 Task: Find connections with filter location Zedelgem with filter topic #Growthhacking with filter profile language German with filter current company Daikin Airconditioning India Pvt. Ltd. with filter school Budge Budge Institute of Technology 276 with filter industry Retail Motor Vehicles with filter service category Public Relations with filter keywords title Barista
Action: Mouse moved to (641, 124)
Screenshot: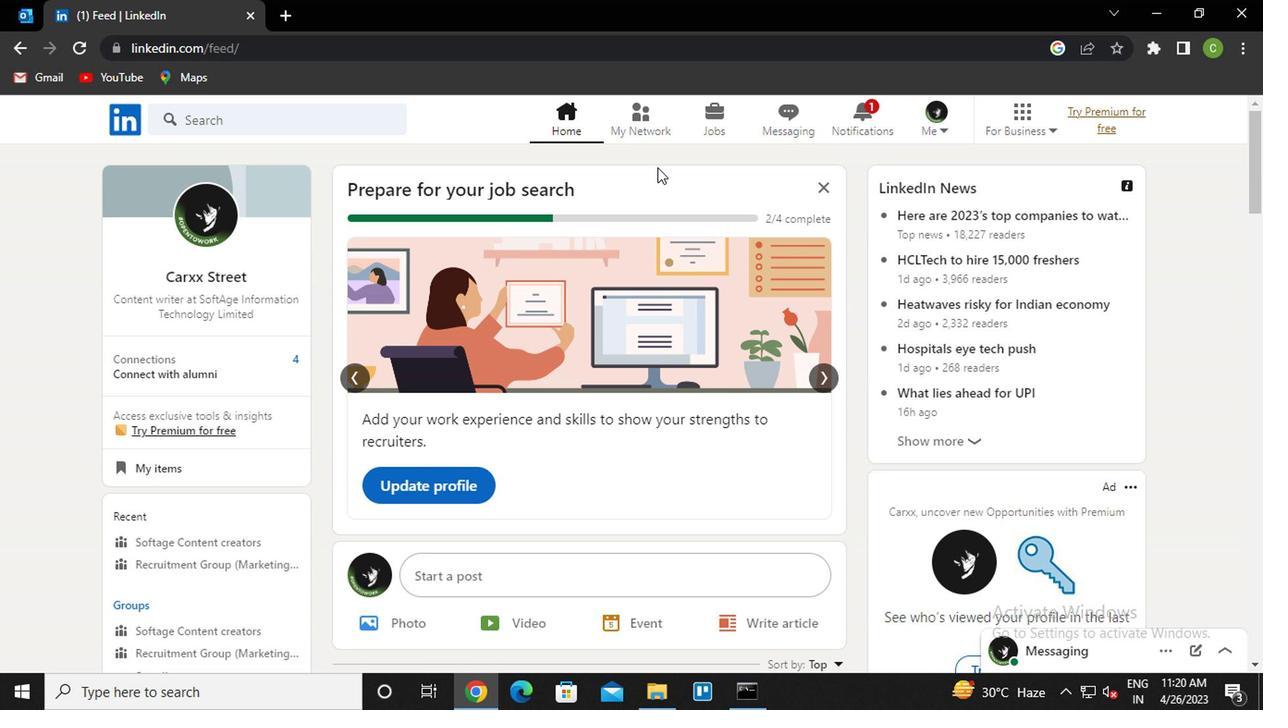 
Action: Mouse pressed left at (641, 124)
Screenshot: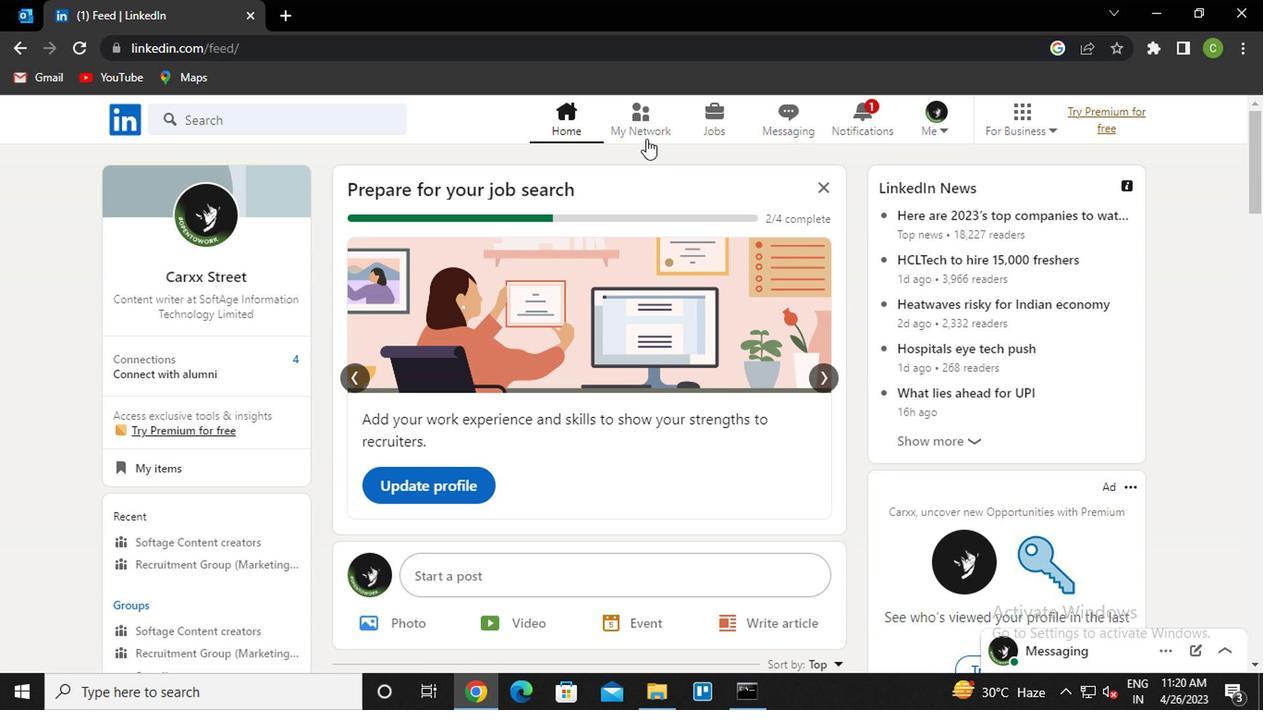 
Action: Mouse moved to (273, 228)
Screenshot: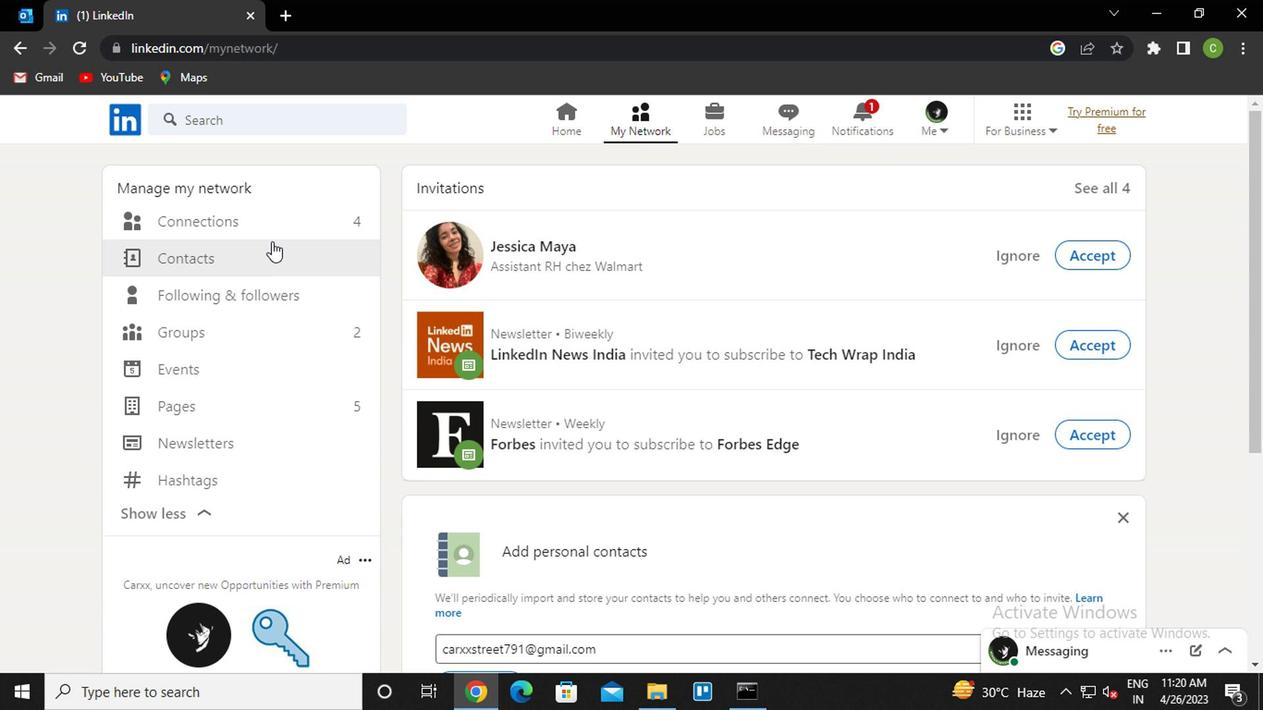 
Action: Mouse pressed left at (273, 228)
Screenshot: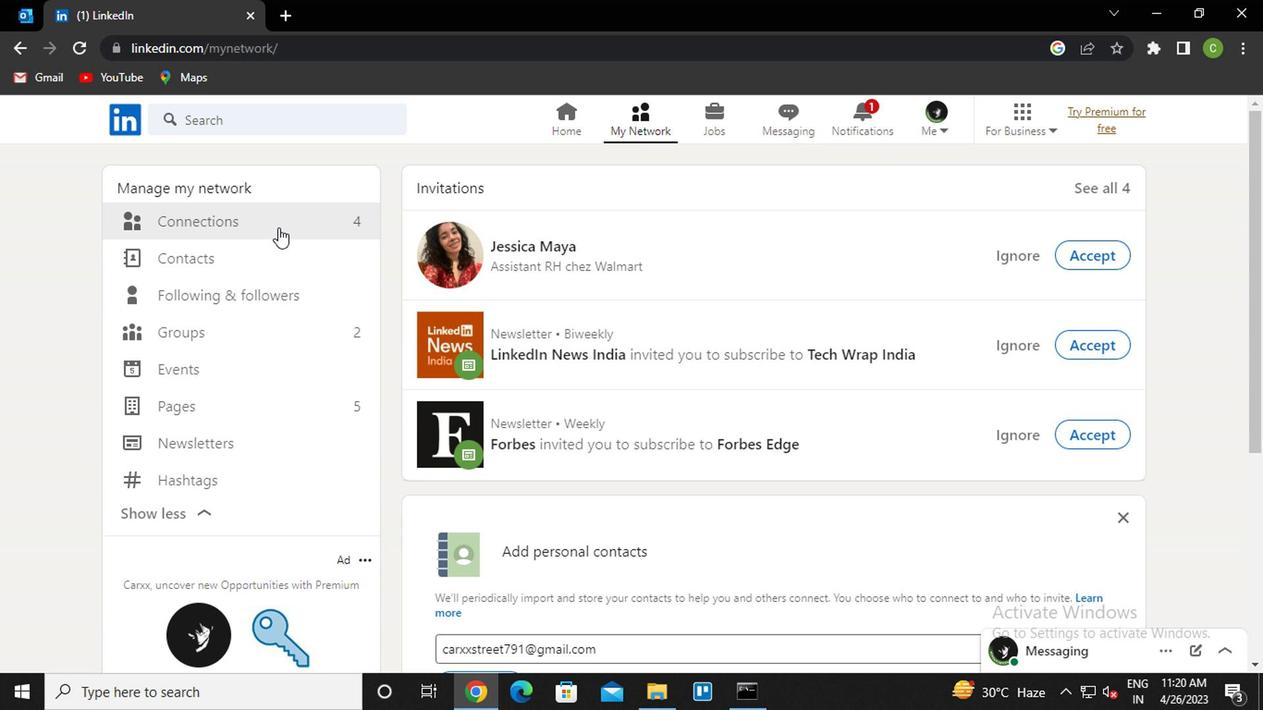 
Action: Mouse moved to (737, 223)
Screenshot: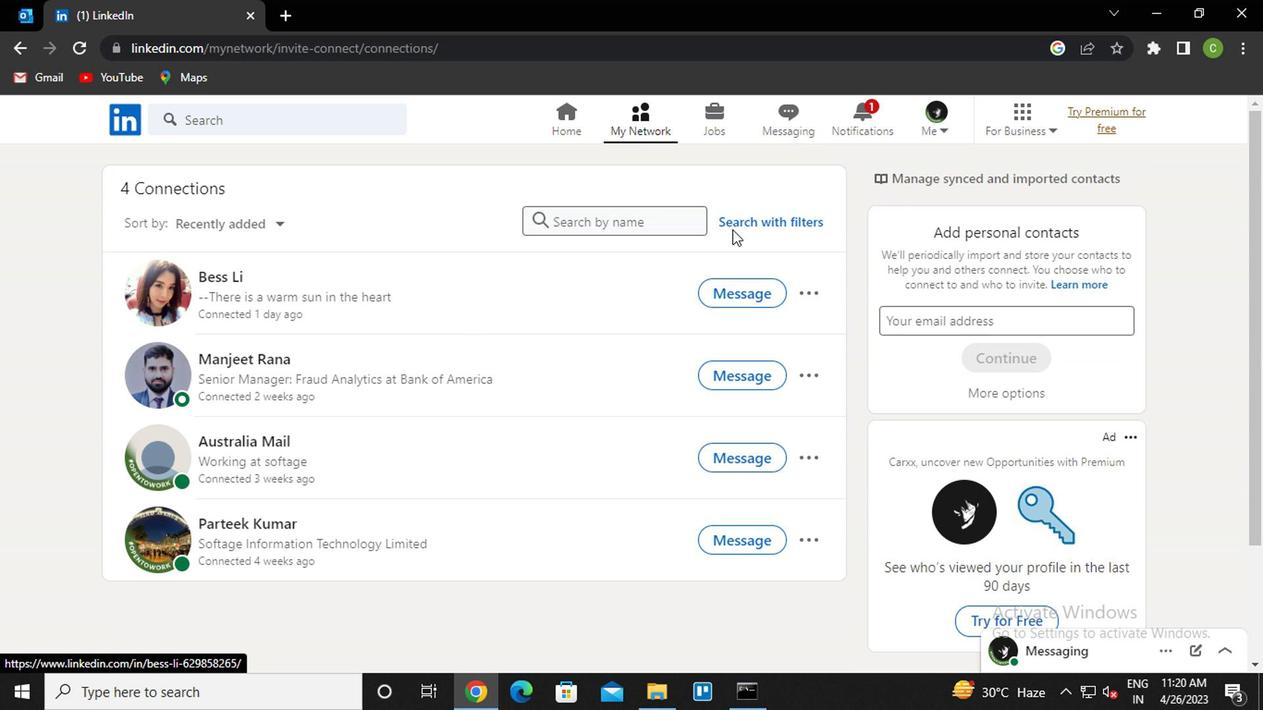 
Action: Mouse pressed left at (737, 223)
Screenshot: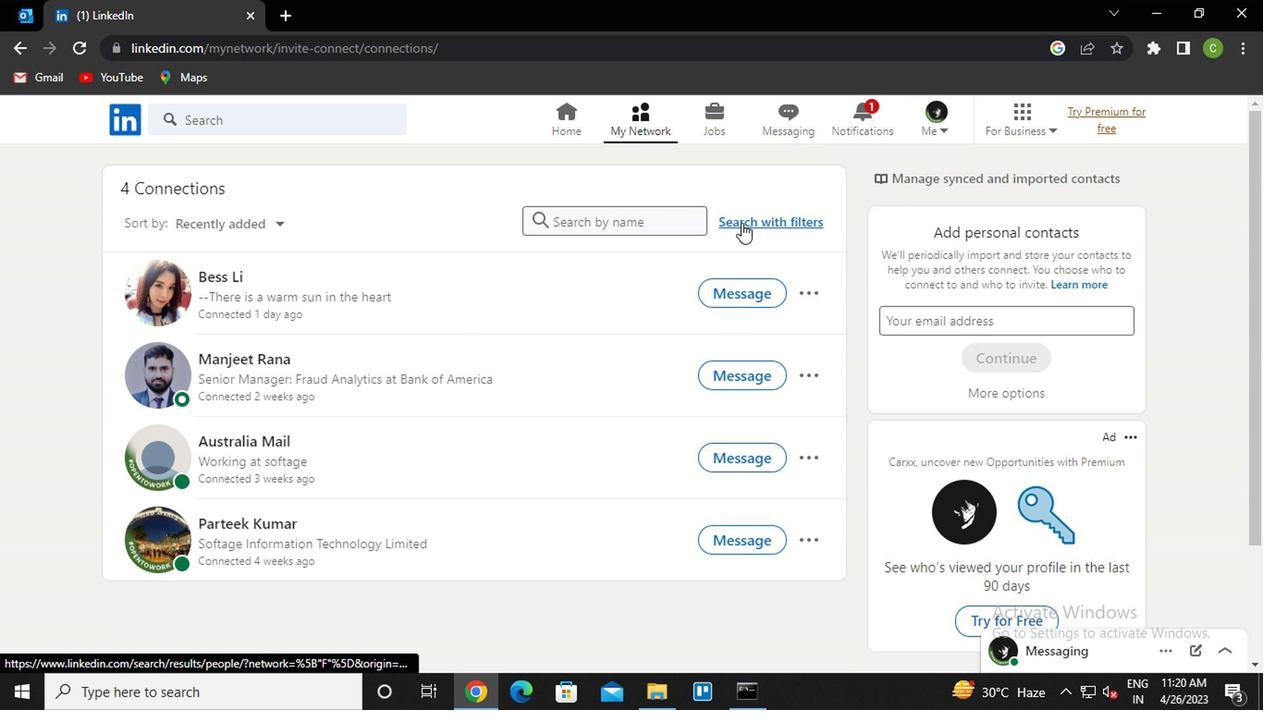 
Action: Mouse moved to (622, 177)
Screenshot: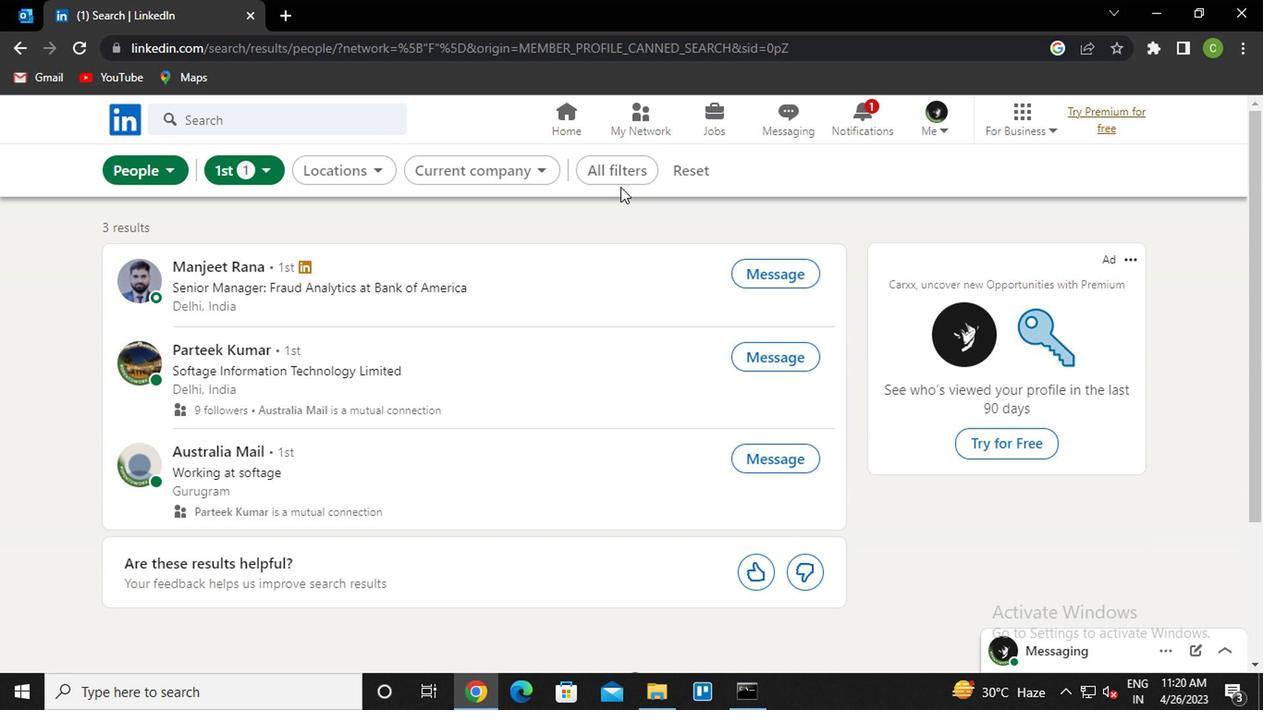 
Action: Mouse pressed left at (622, 177)
Screenshot: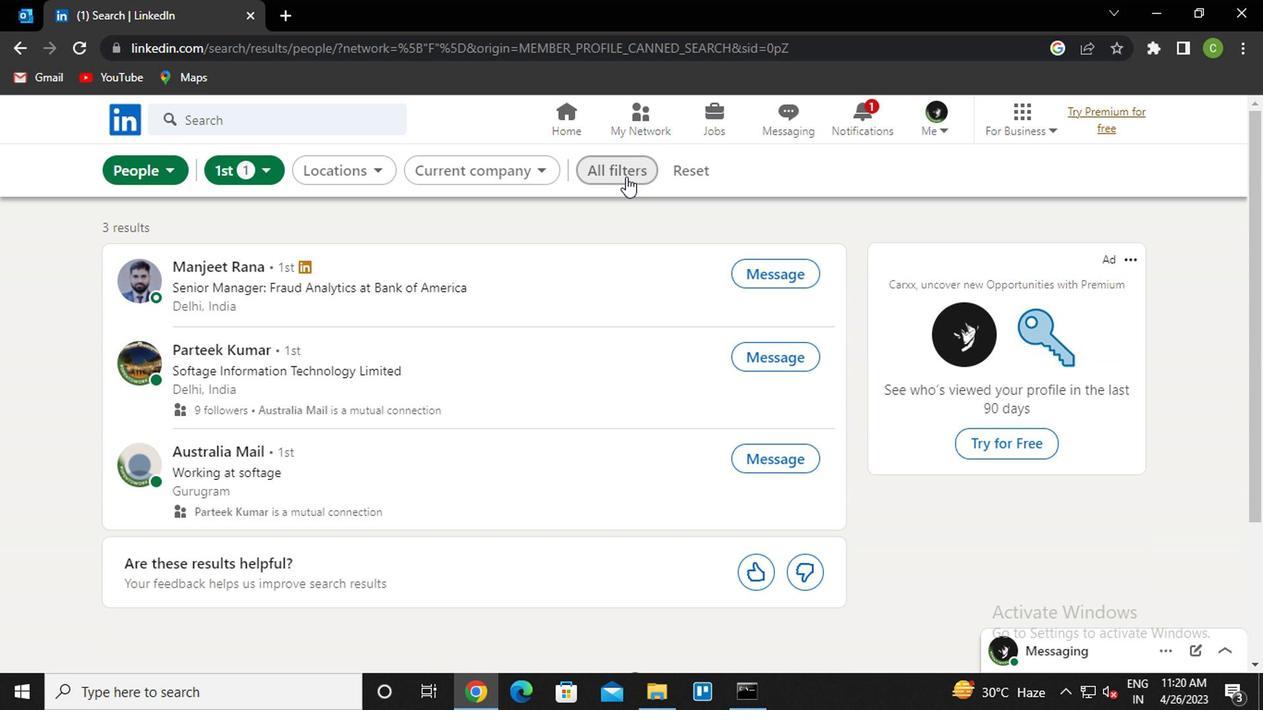 
Action: Mouse moved to (1094, 468)
Screenshot: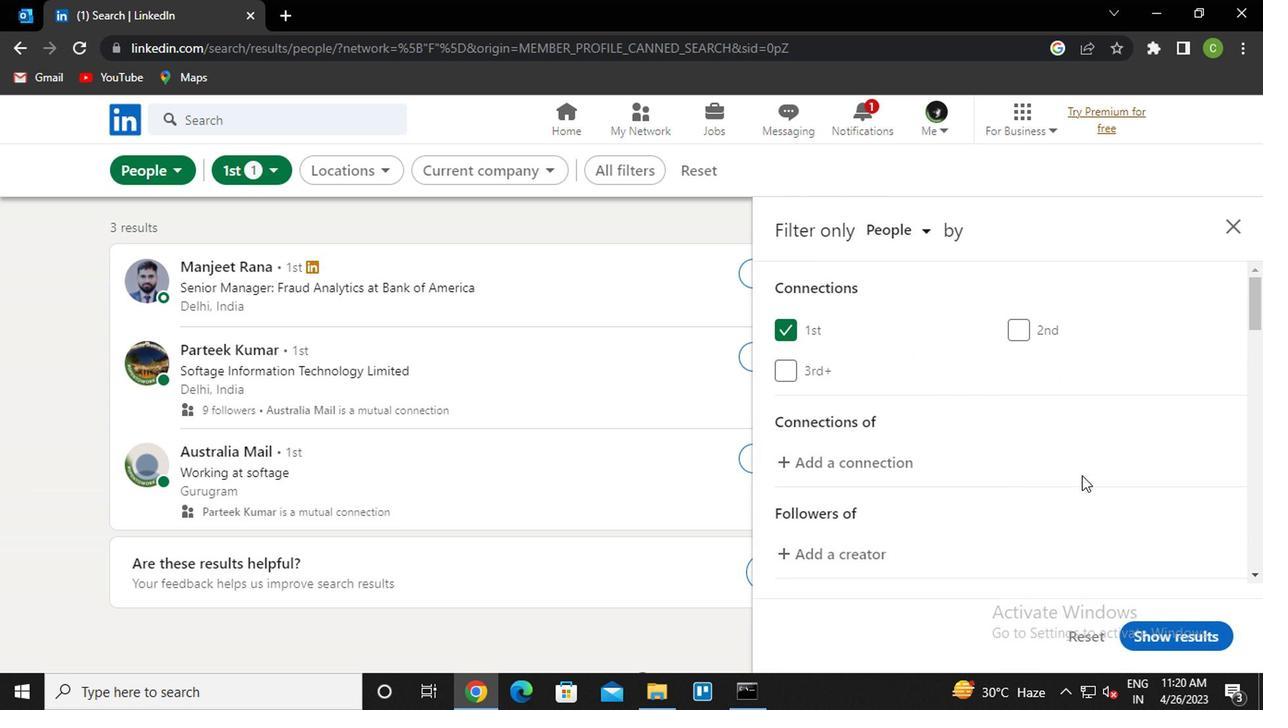 
Action: Mouse scrolled (1094, 468) with delta (0, 0)
Screenshot: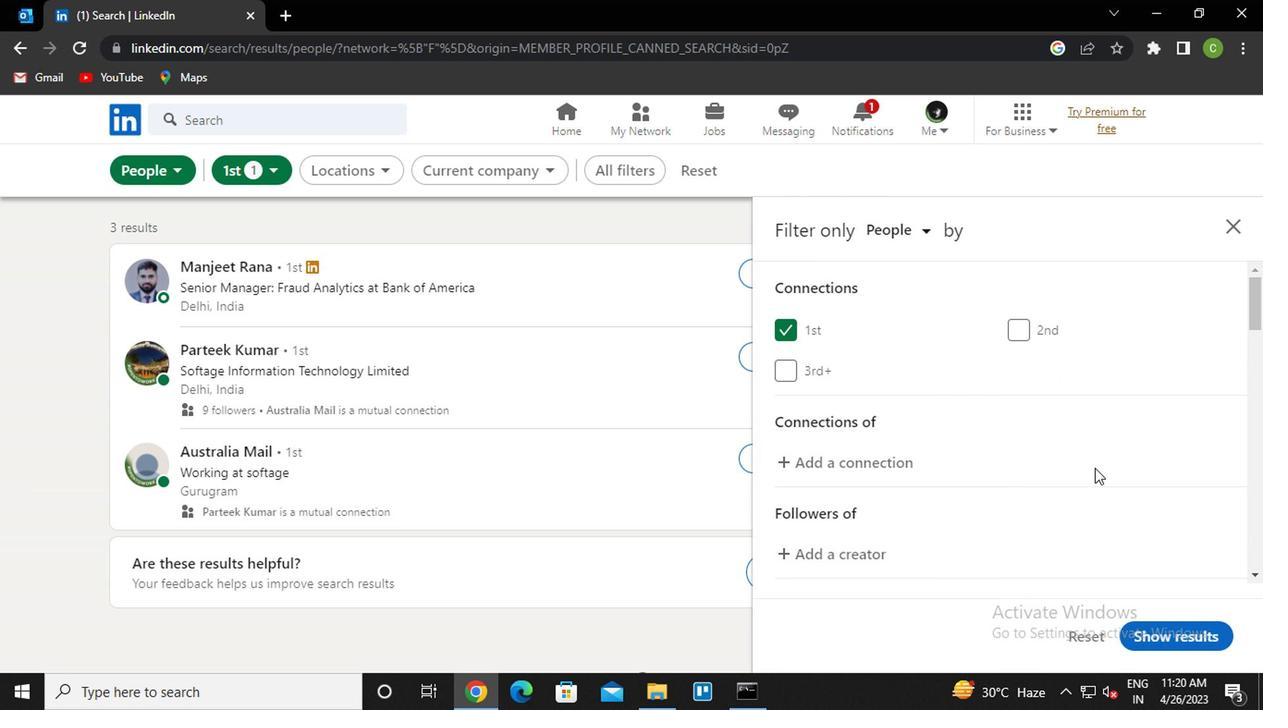 
Action: Mouse scrolled (1094, 468) with delta (0, 0)
Screenshot: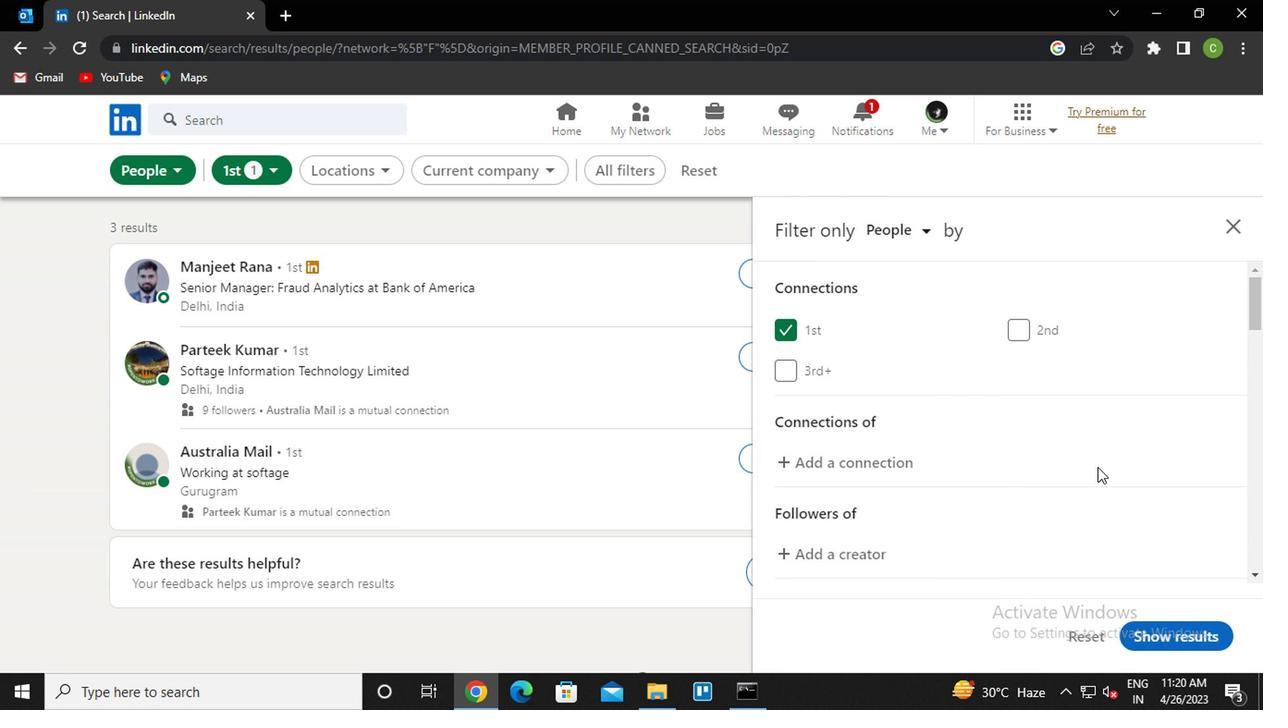 
Action: Mouse scrolled (1094, 468) with delta (0, 0)
Screenshot: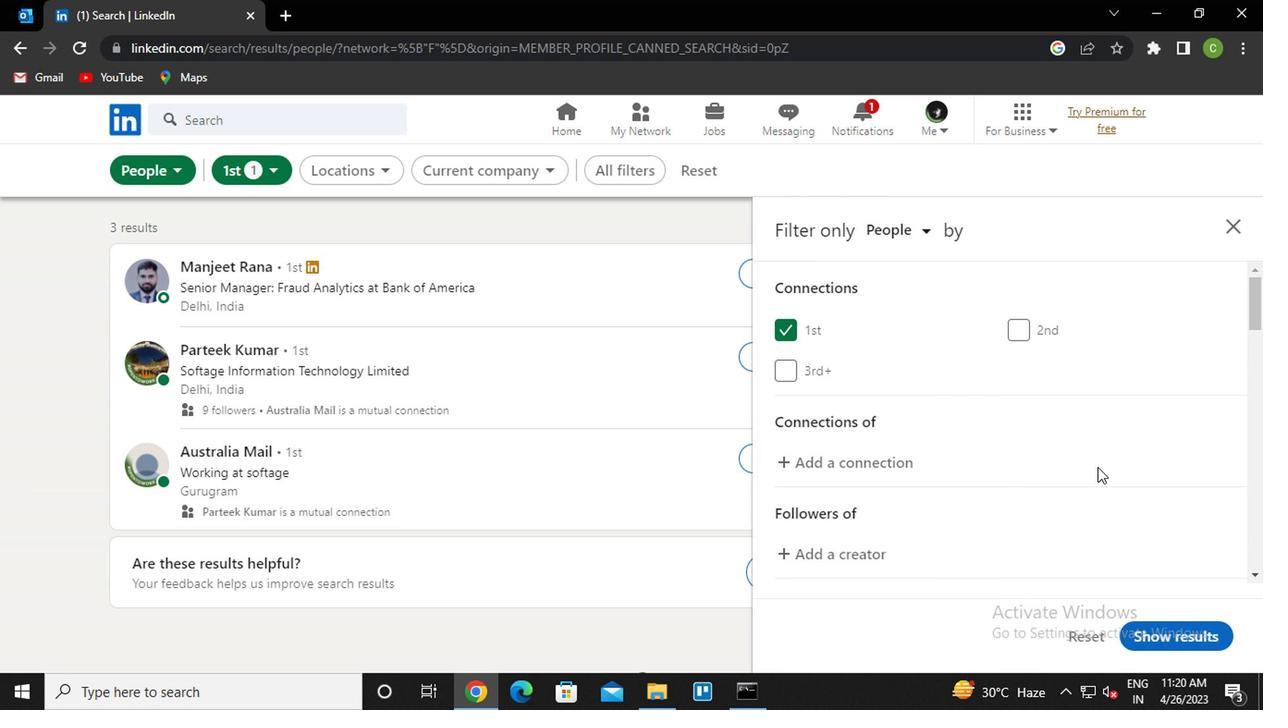 
Action: Mouse moved to (1067, 454)
Screenshot: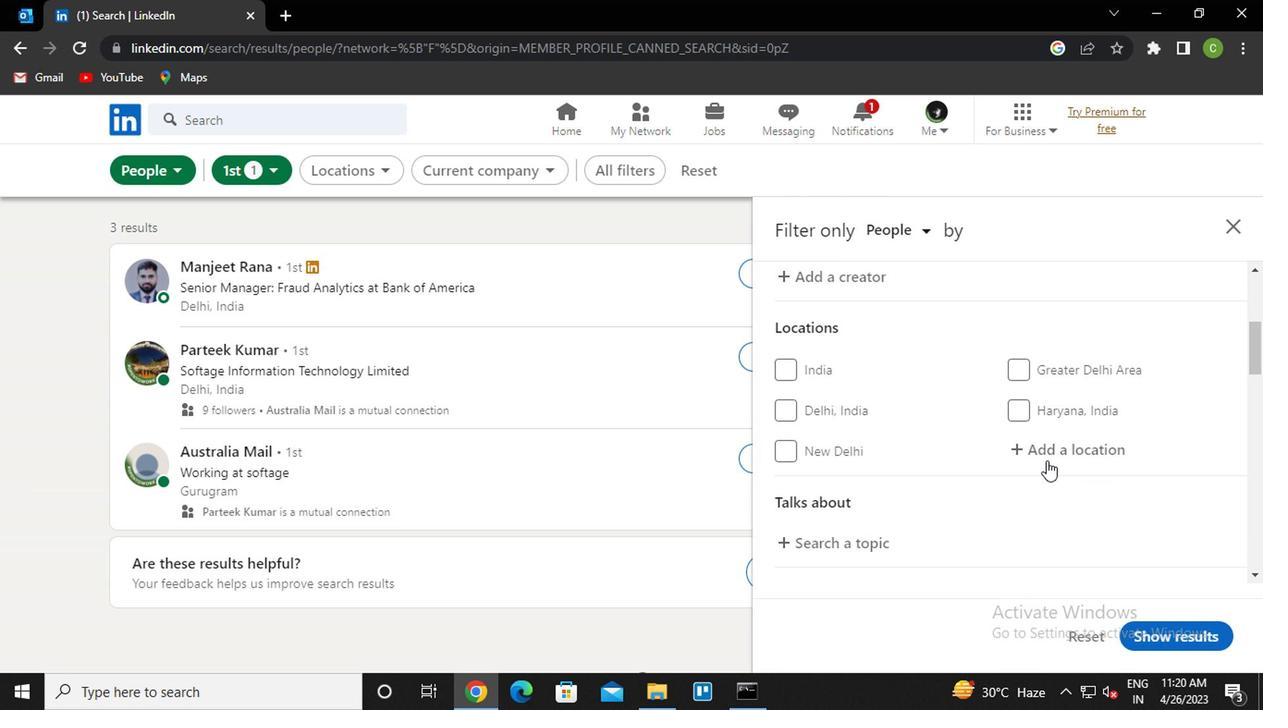 
Action: Mouse pressed left at (1067, 454)
Screenshot: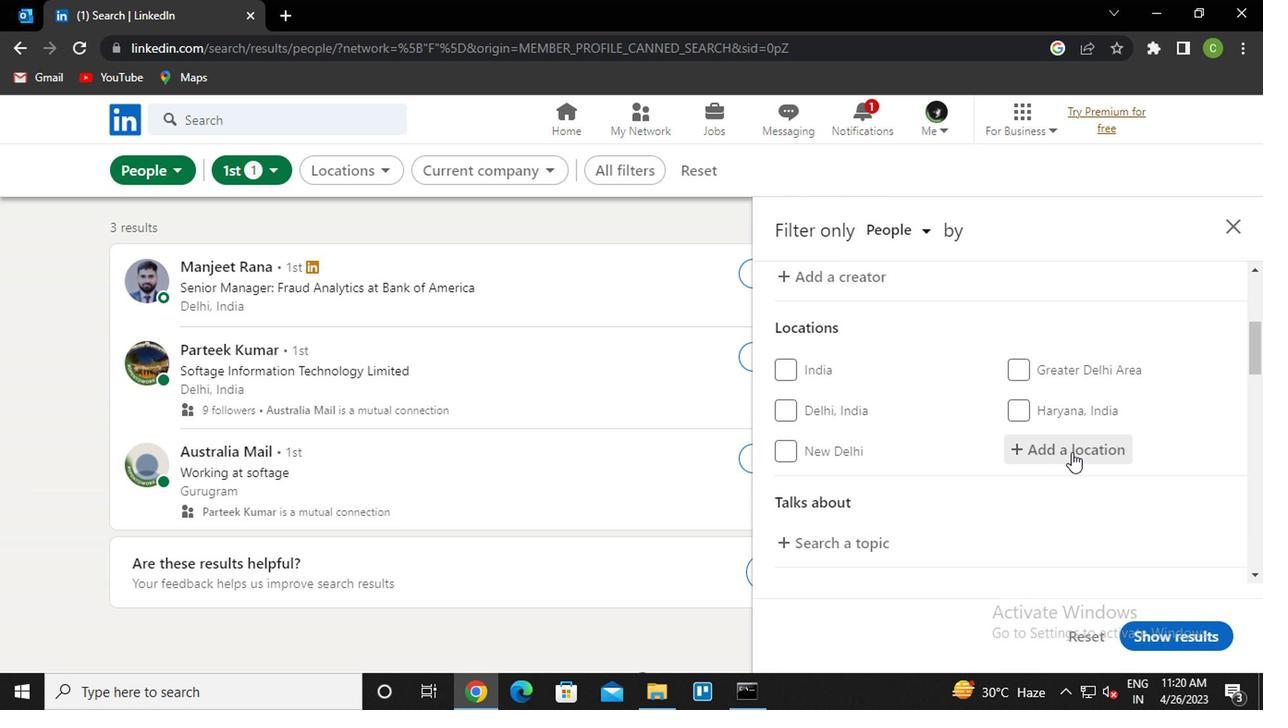
Action: Key pressed <Key.caps_lock><Key.caps_lock>z<Key.caps_lock>edel<Key.down><Key.enter>
Screenshot: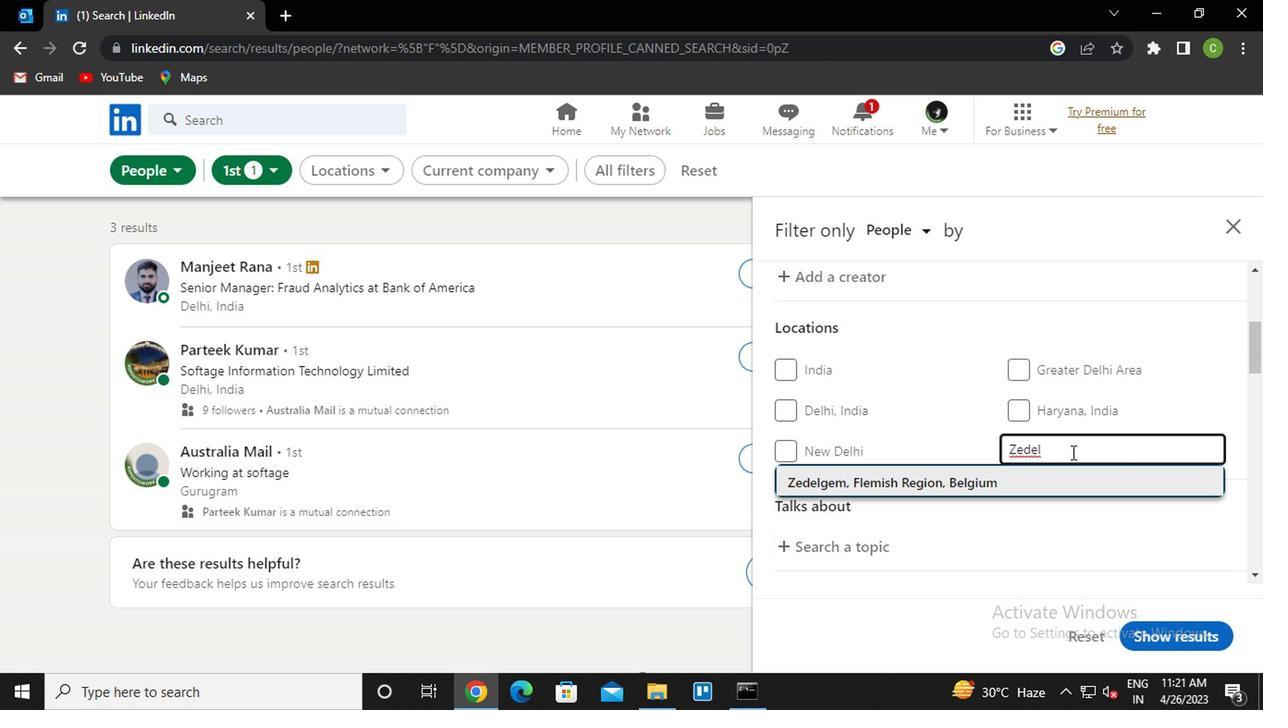 
Action: Mouse scrolled (1067, 453) with delta (0, 0)
Screenshot: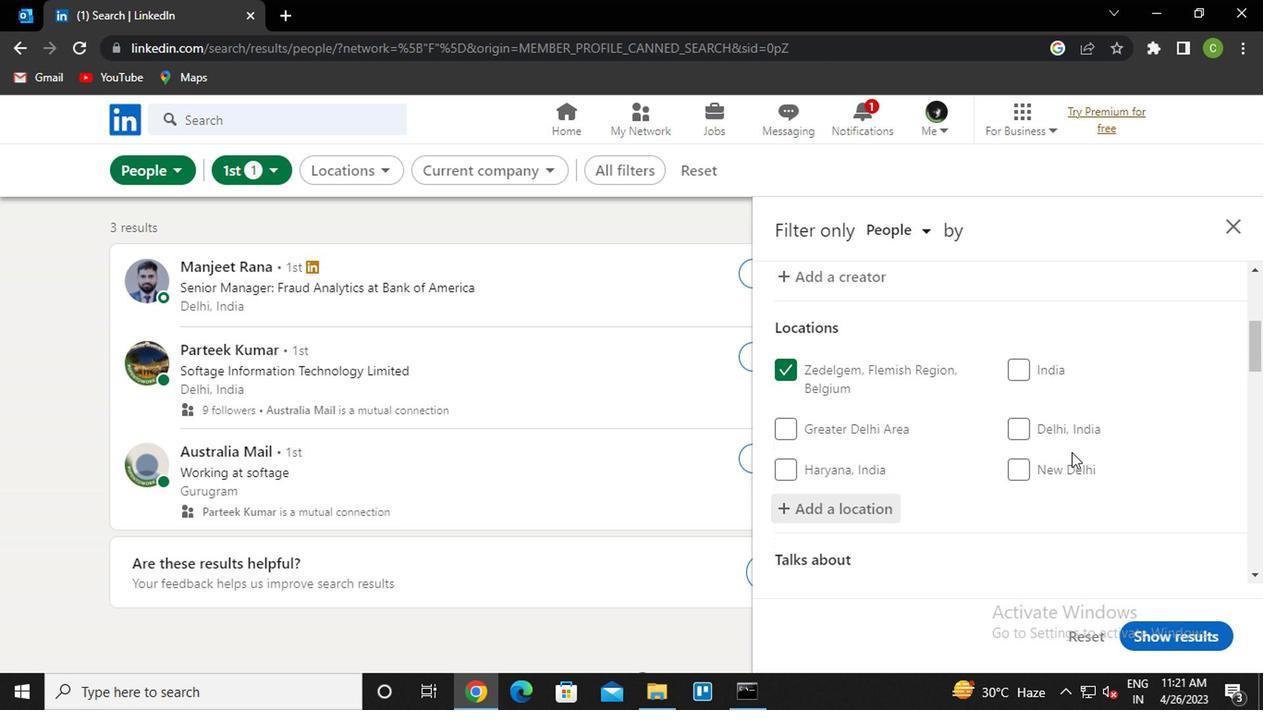 
Action: Mouse moved to (853, 500)
Screenshot: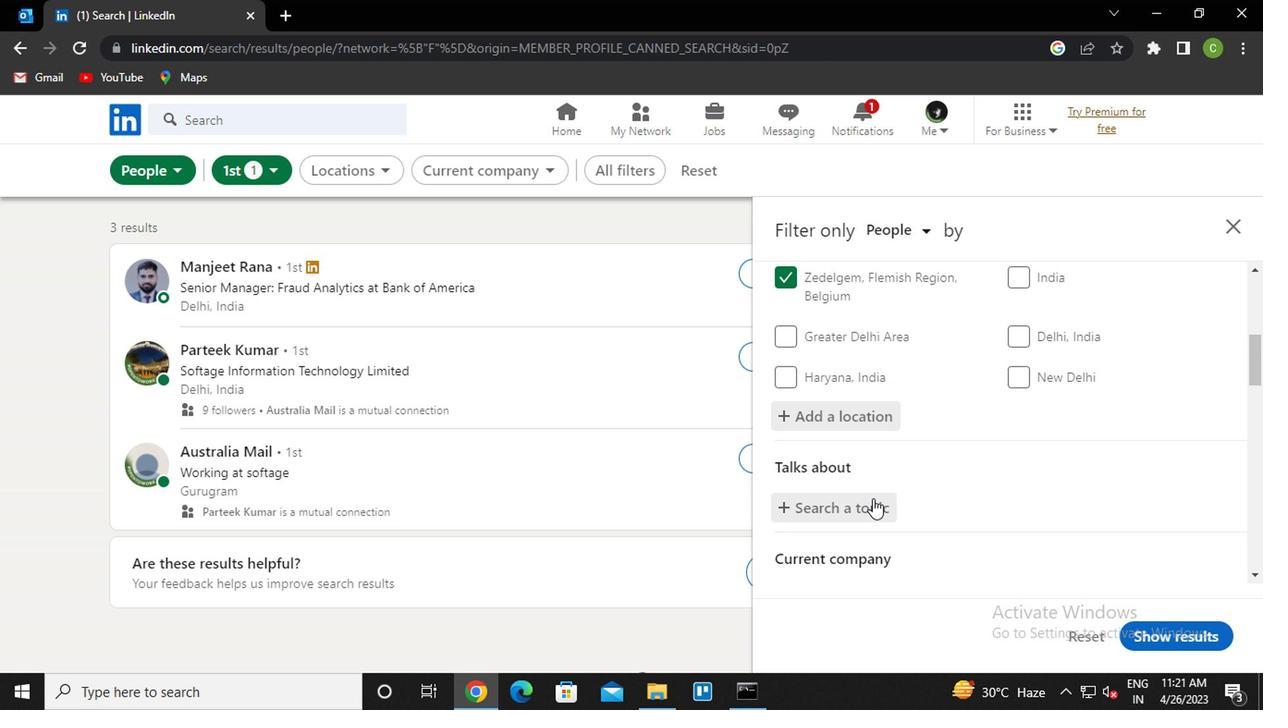 
Action: Mouse pressed left at (853, 500)
Screenshot: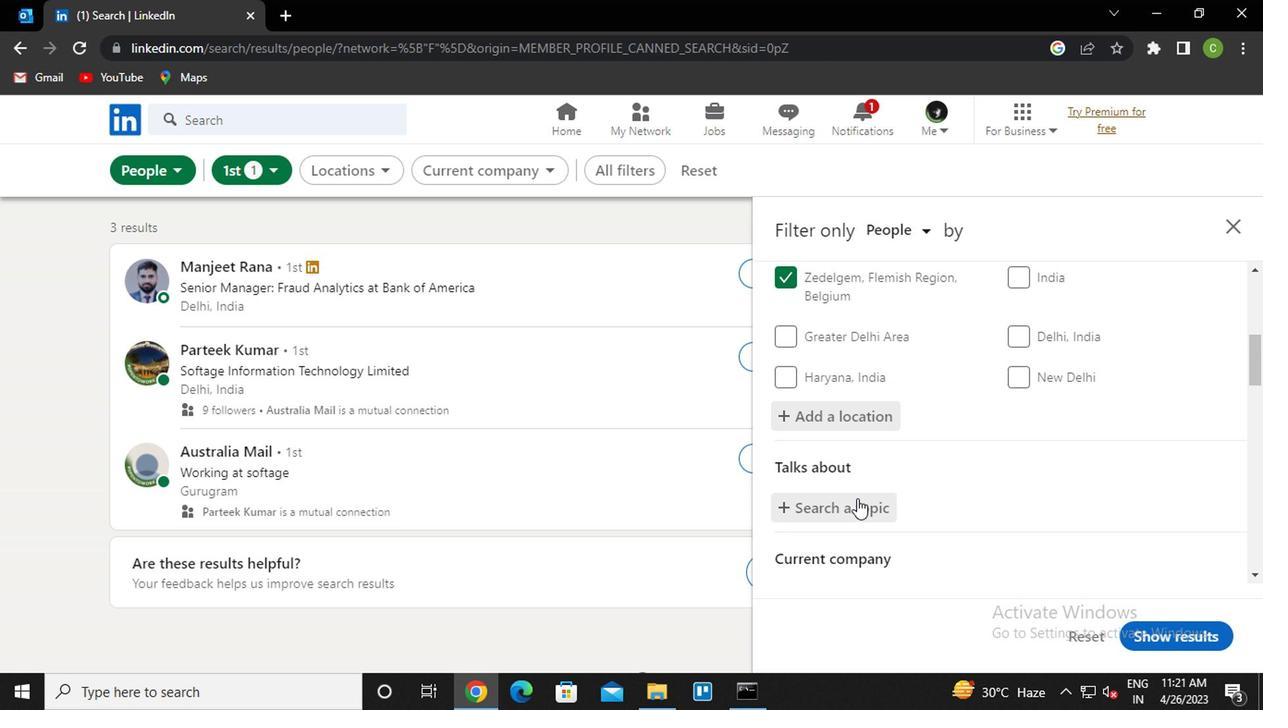 
Action: Key pressed <Key.caps_lock>g<Key.caps_lock>rowthhack<Key.down><Key.enter>
Screenshot: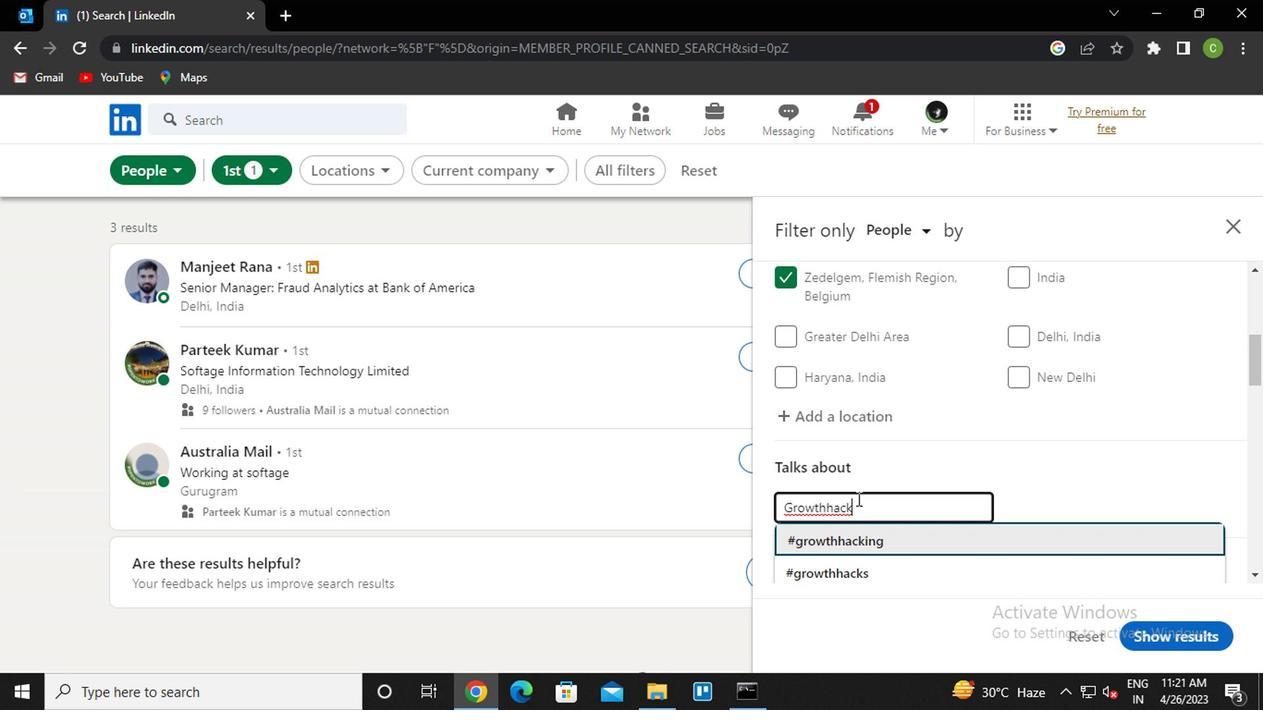 
Action: Mouse moved to (875, 442)
Screenshot: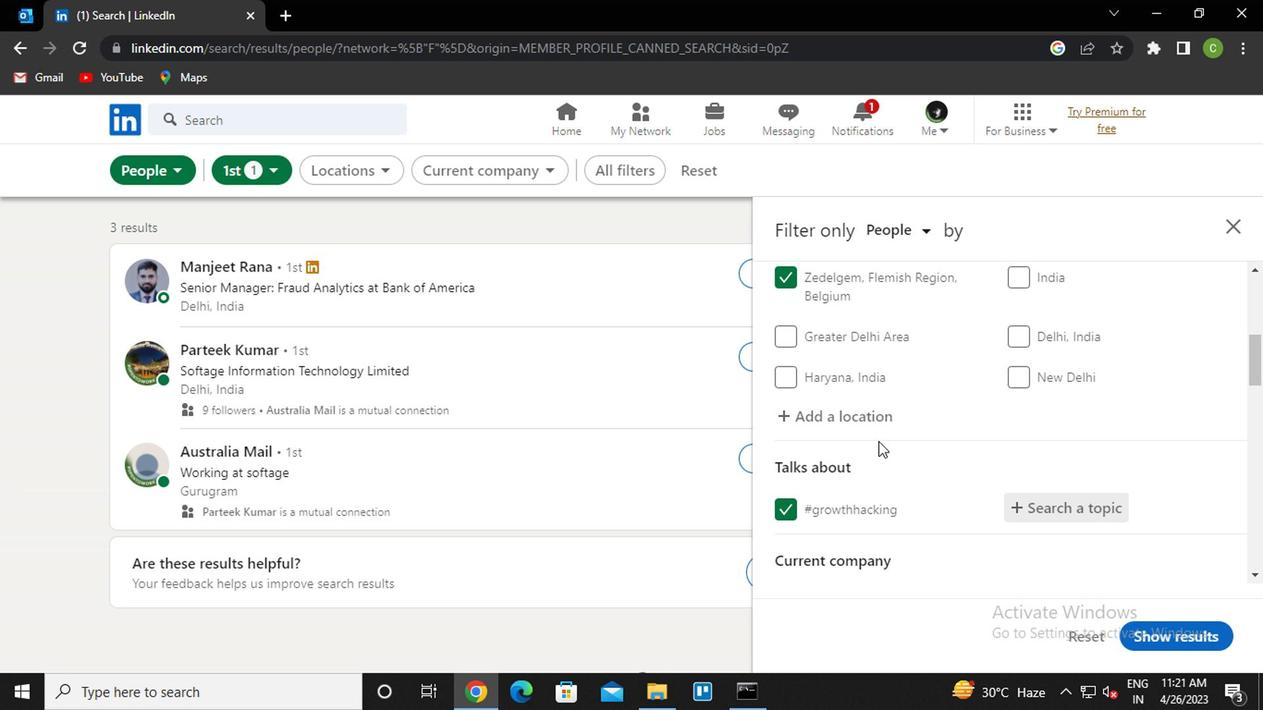 
Action: Mouse scrolled (875, 441) with delta (0, -1)
Screenshot: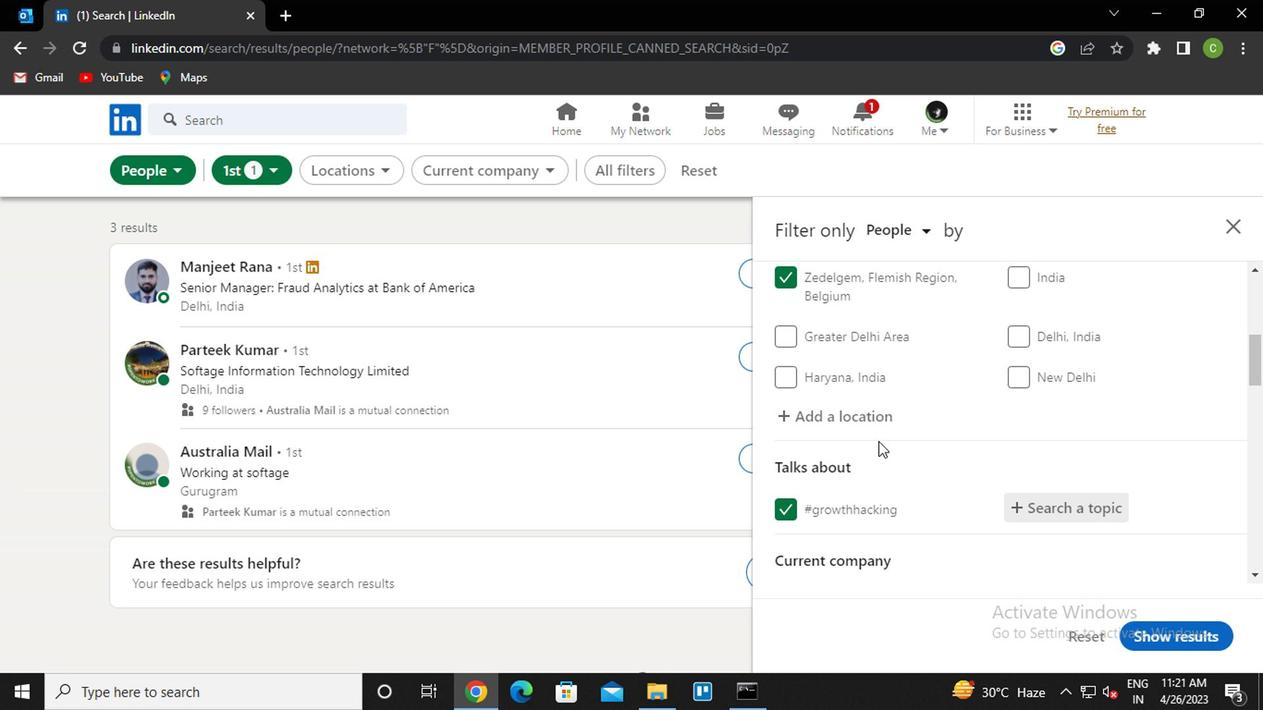 
Action: Mouse moved to (876, 442)
Screenshot: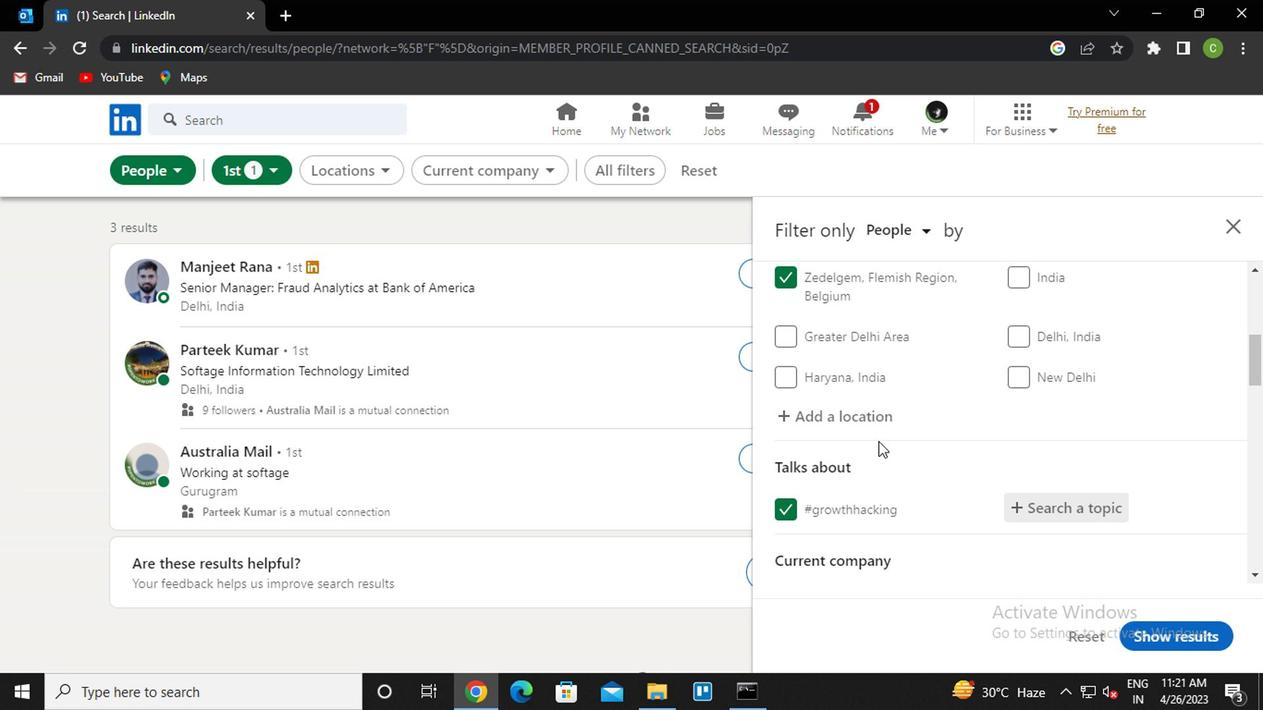 
Action: Mouse scrolled (876, 441) with delta (0, -1)
Screenshot: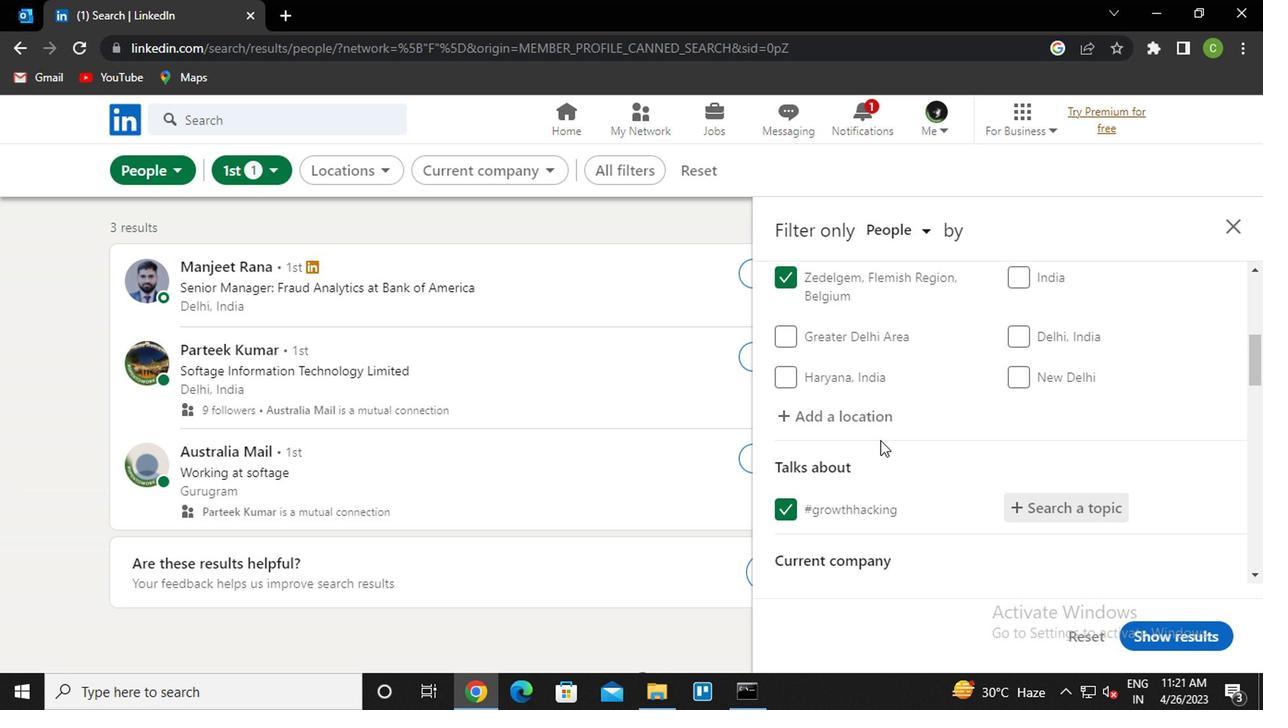
Action: Mouse moved to (1059, 420)
Screenshot: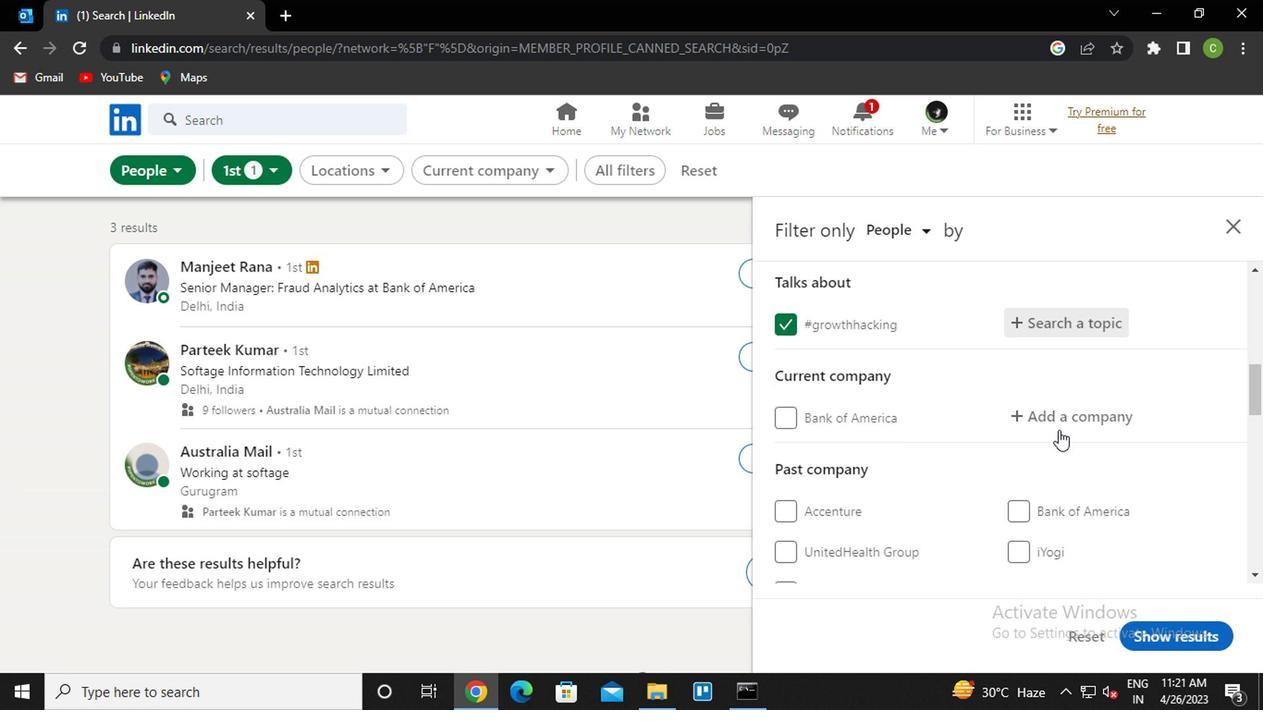 
Action: Mouse pressed left at (1059, 420)
Screenshot: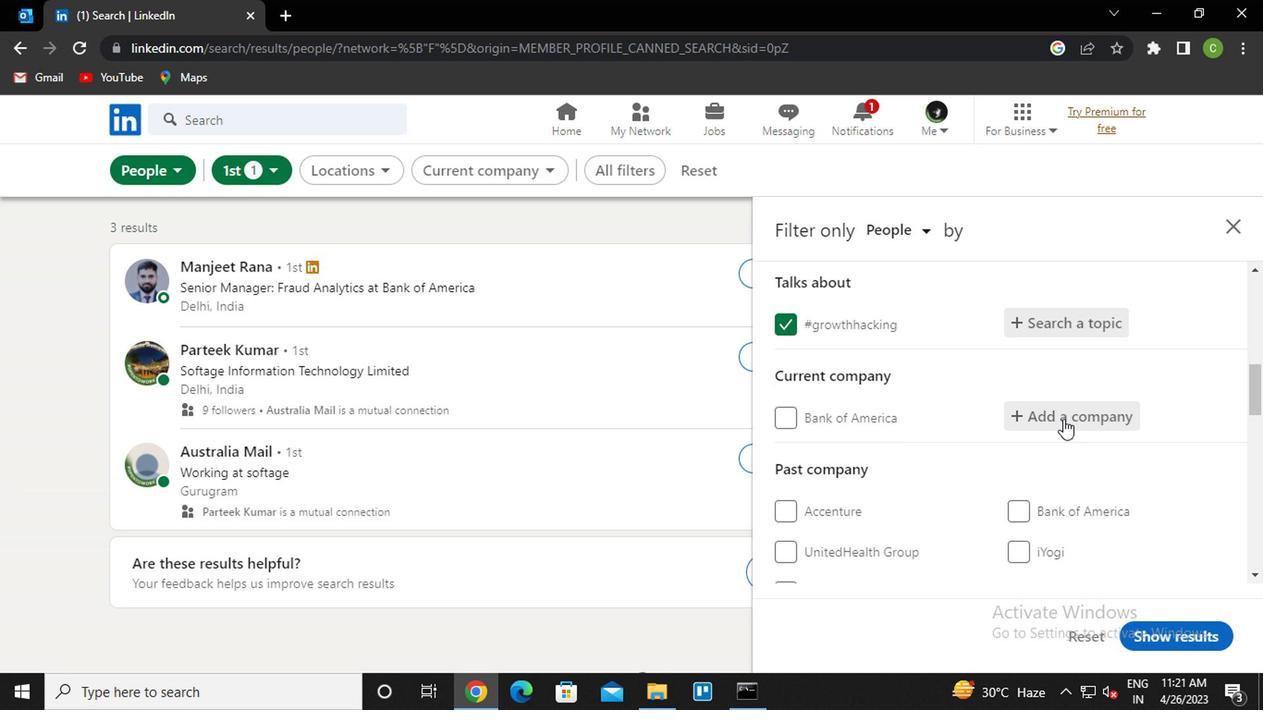 
Action: Mouse moved to (1034, 465)
Screenshot: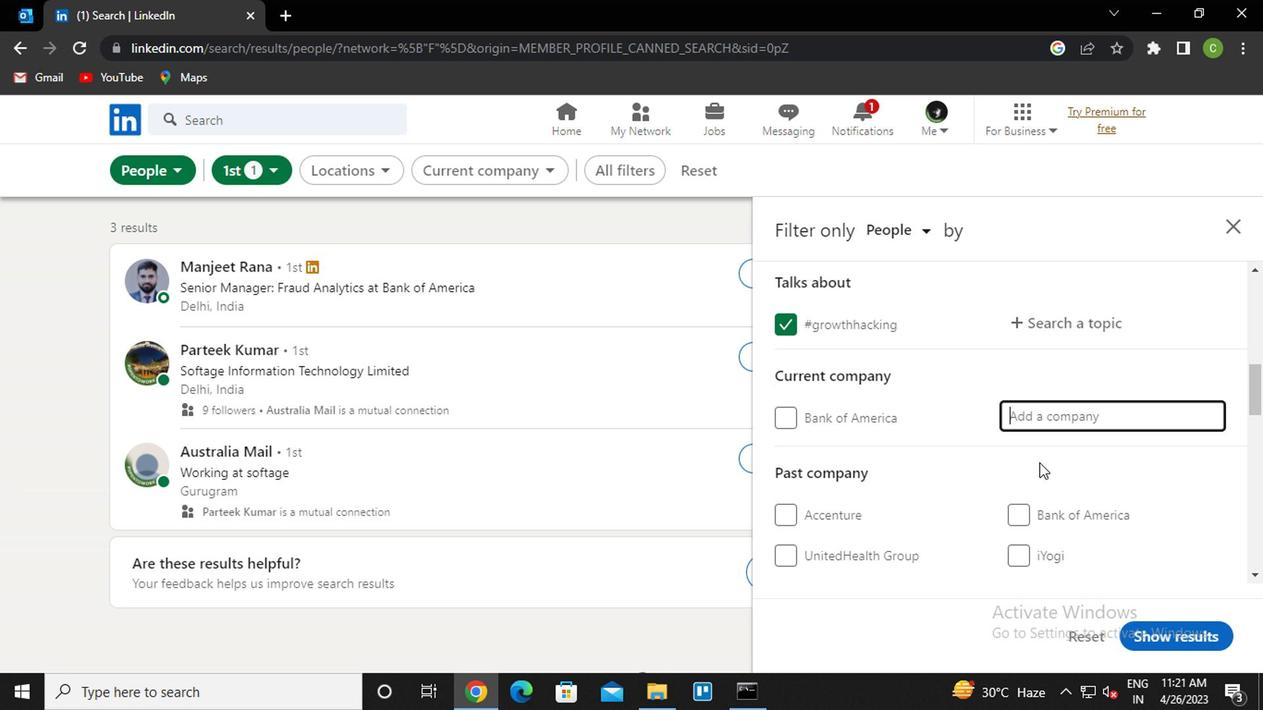 
Action: Key pressed <Key.caps_lock>d<Key.caps_lock>aikin<Key.down><Key.down><Key.down><Key.enter>
Screenshot: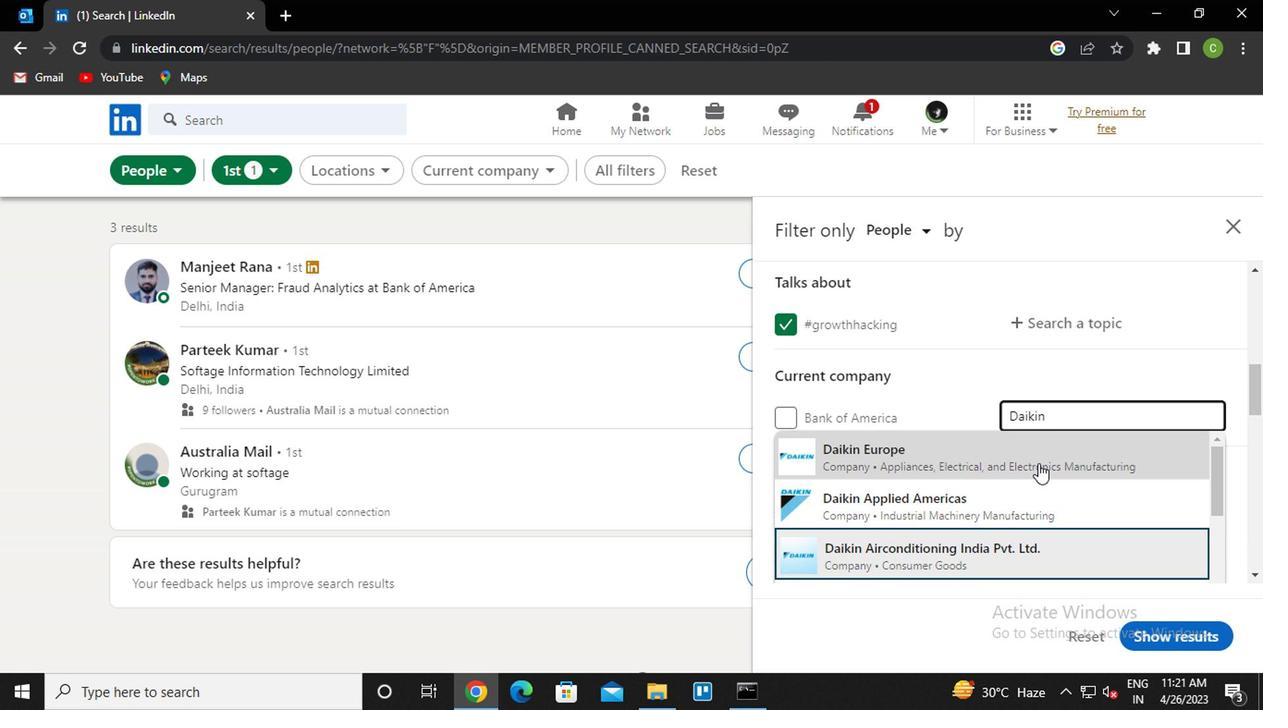 
Action: Mouse moved to (1026, 470)
Screenshot: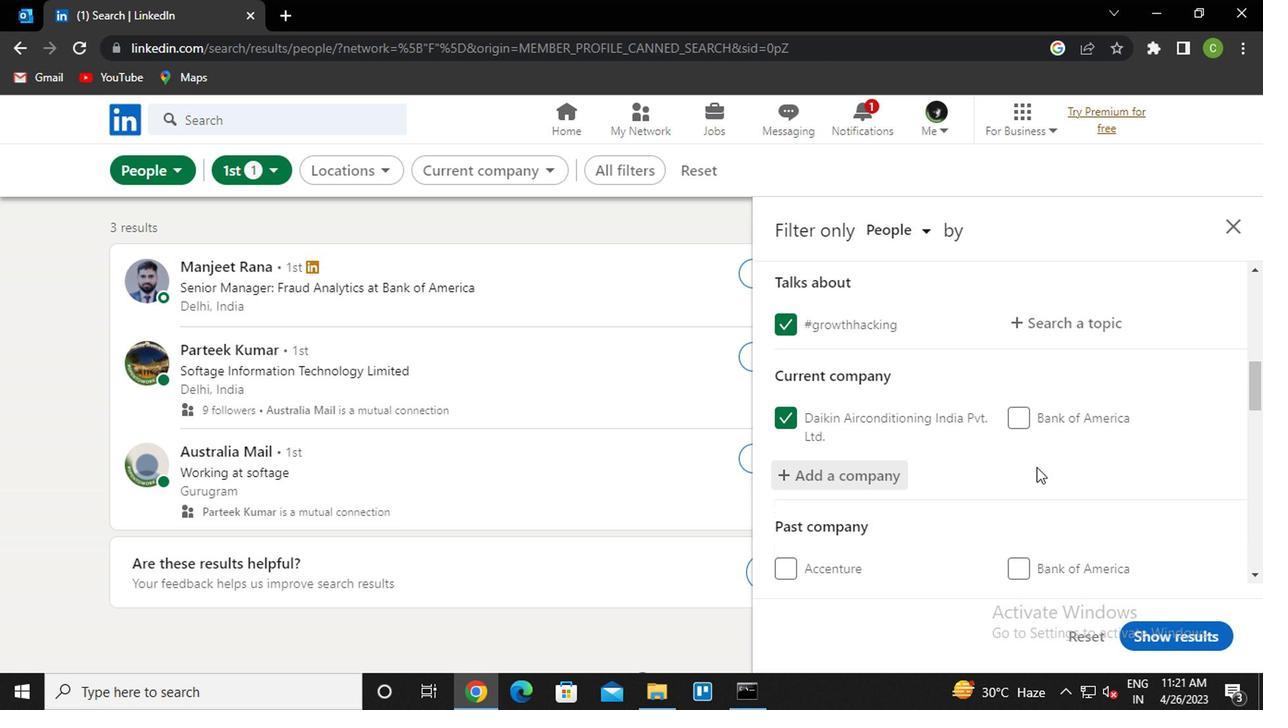 
Action: Mouse scrolled (1026, 470) with delta (0, 0)
Screenshot: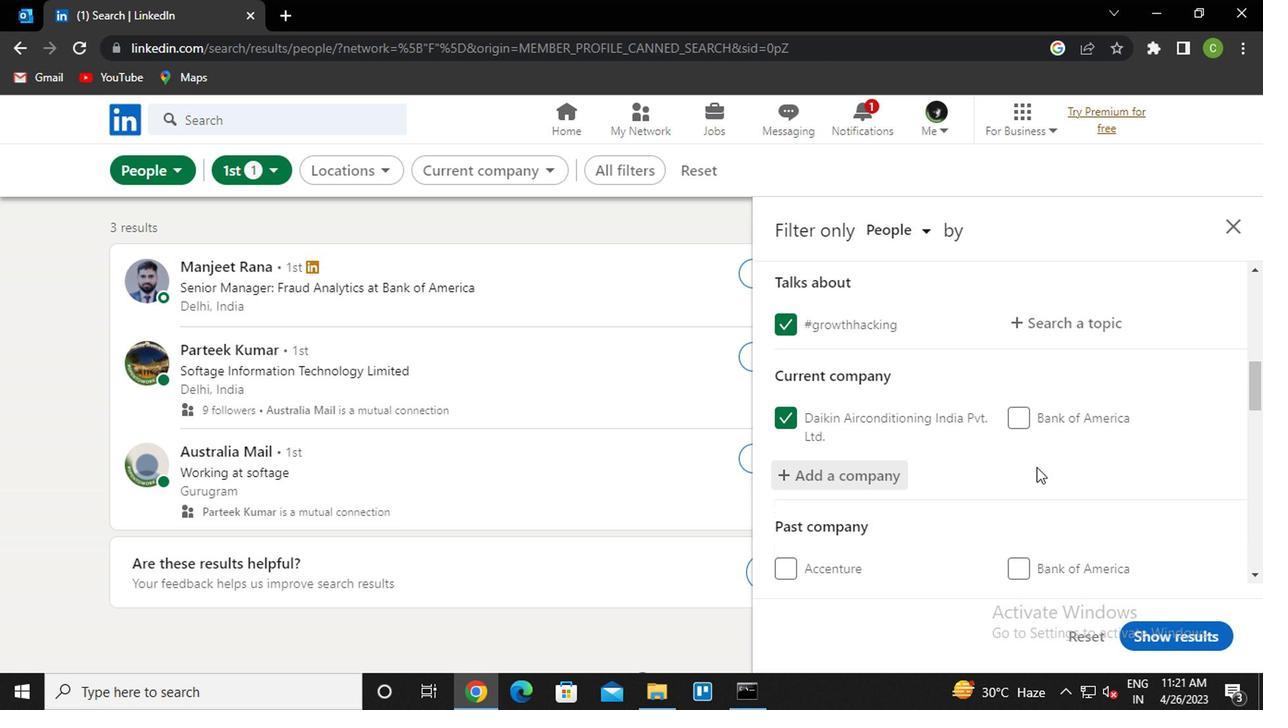 
Action: Mouse moved to (1022, 473)
Screenshot: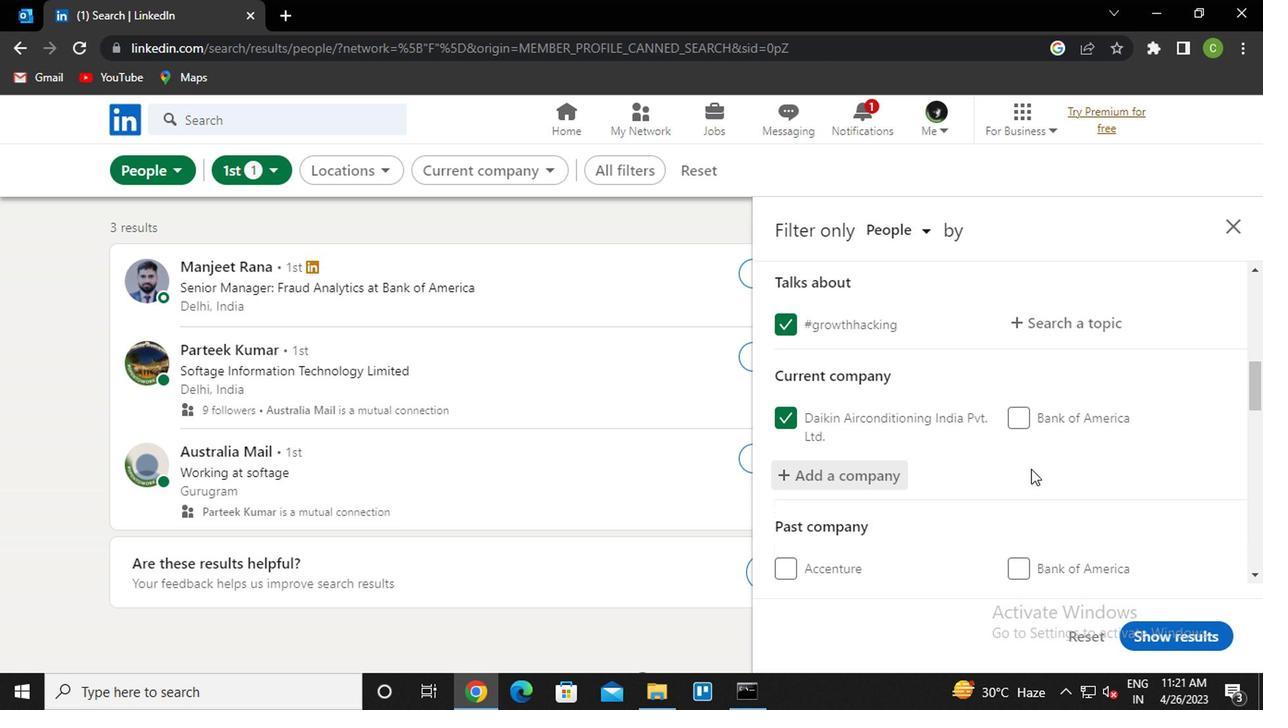 
Action: Mouse scrolled (1022, 472) with delta (0, -1)
Screenshot: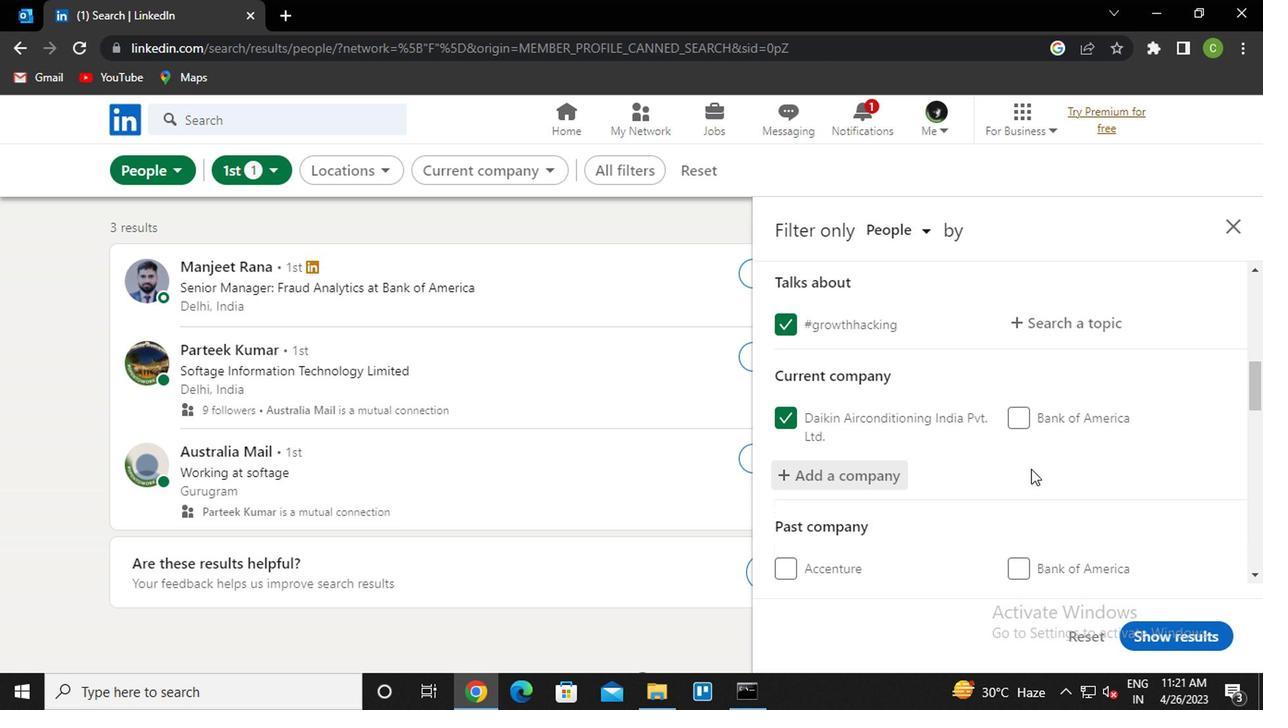 
Action: Mouse moved to (992, 485)
Screenshot: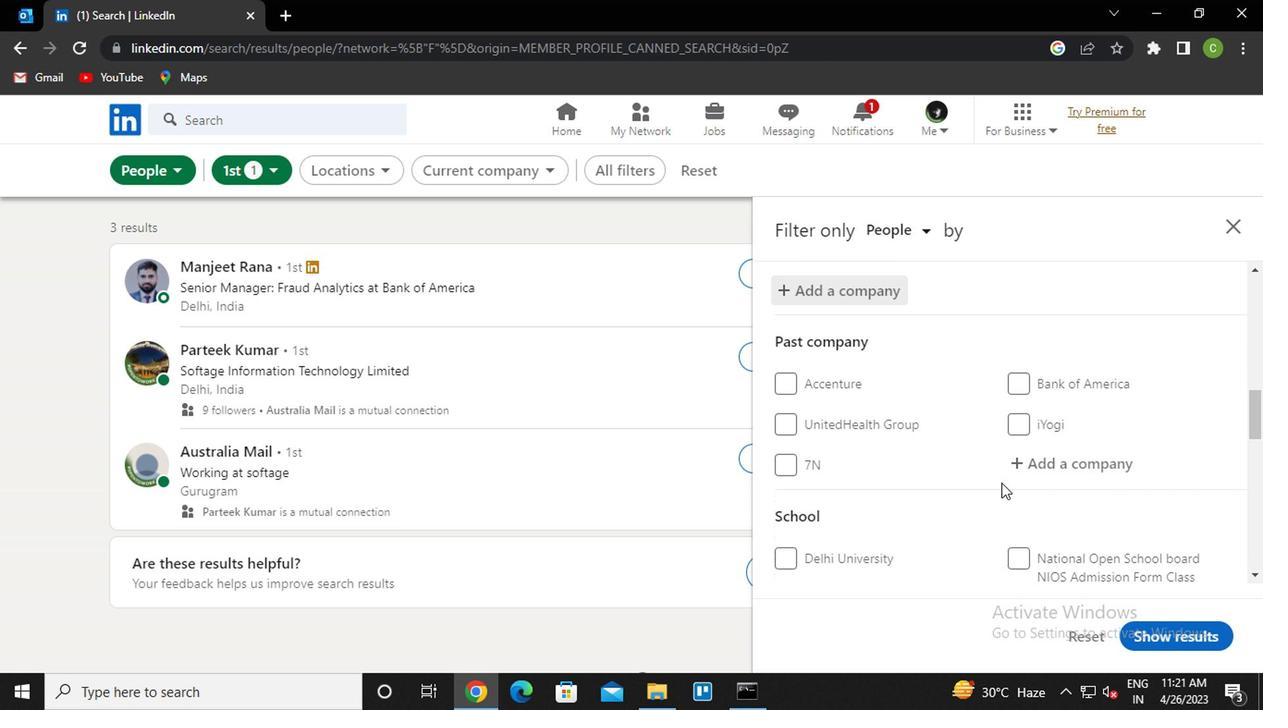 
Action: Mouse scrolled (992, 484) with delta (0, -1)
Screenshot: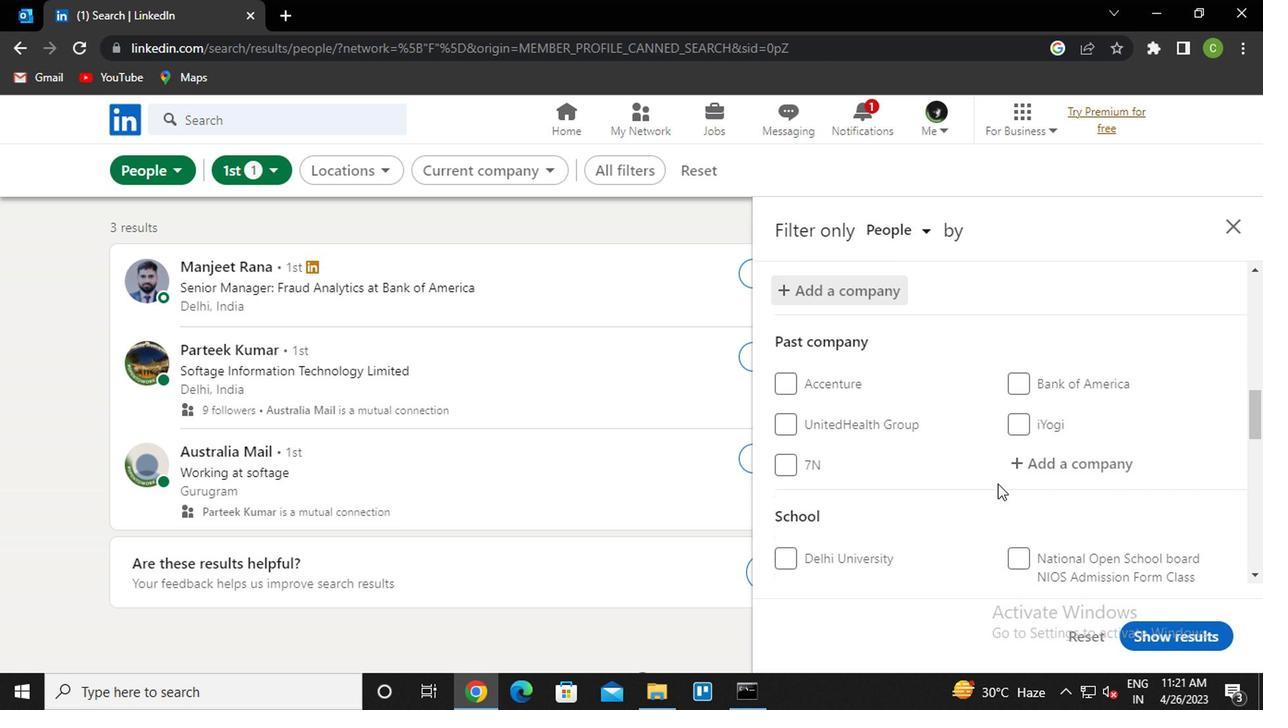 
Action: Mouse moved to (974, 481)
Screenshot: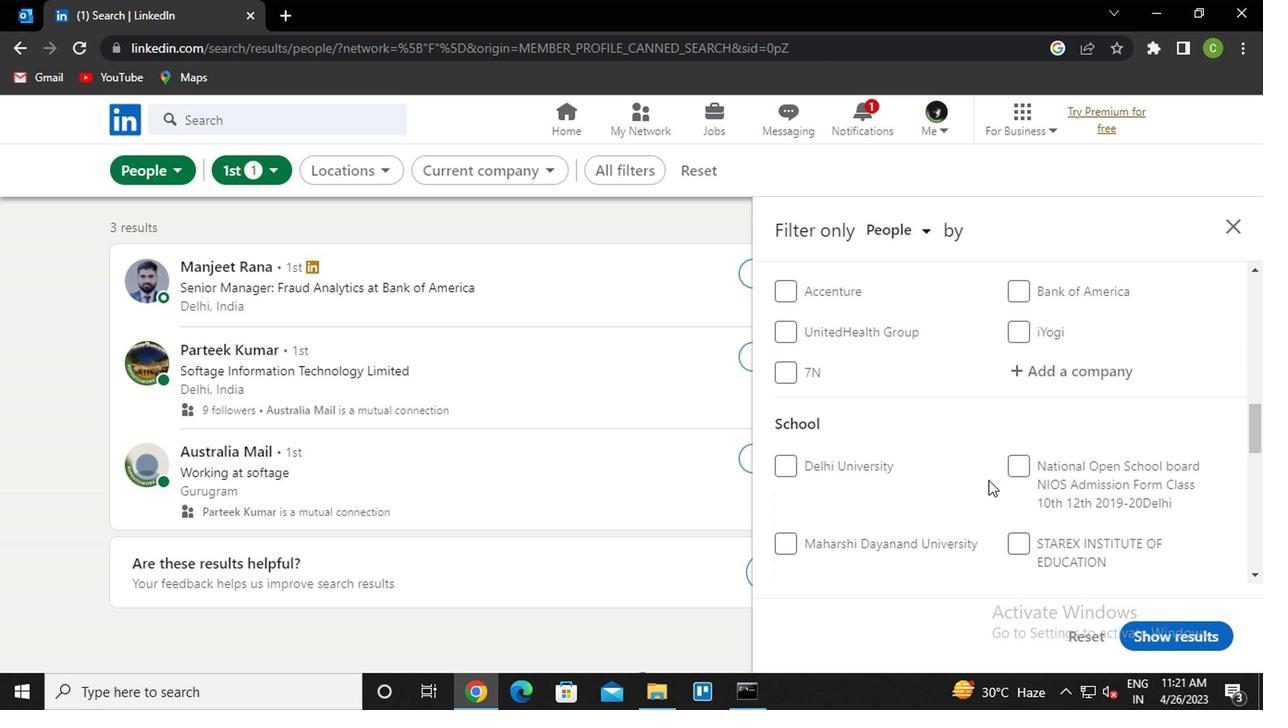 
Action: Mouse scrolled (974, 481) with delta (0, 0)
Screenshot: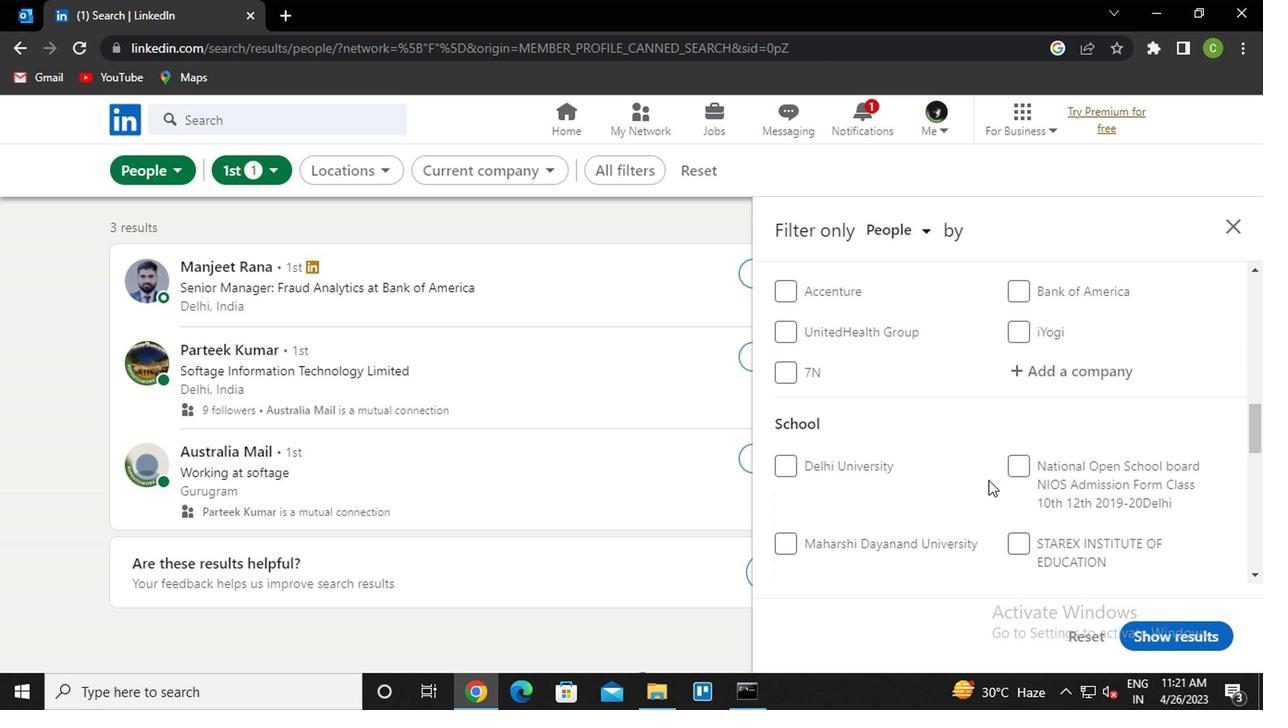 
Action: Mouse moved to (972, 481)
Screenshot: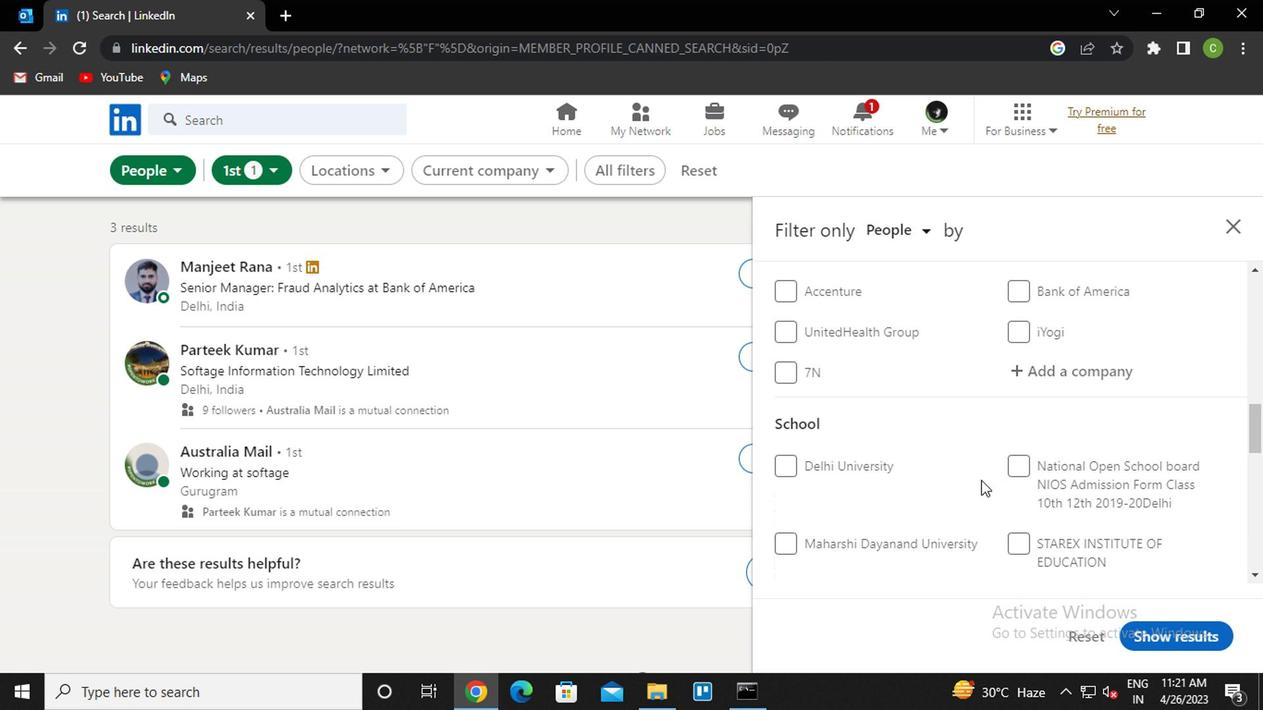 
Action: Mouse scrolled (972, 481) with delta (0, 0)
Screenshot: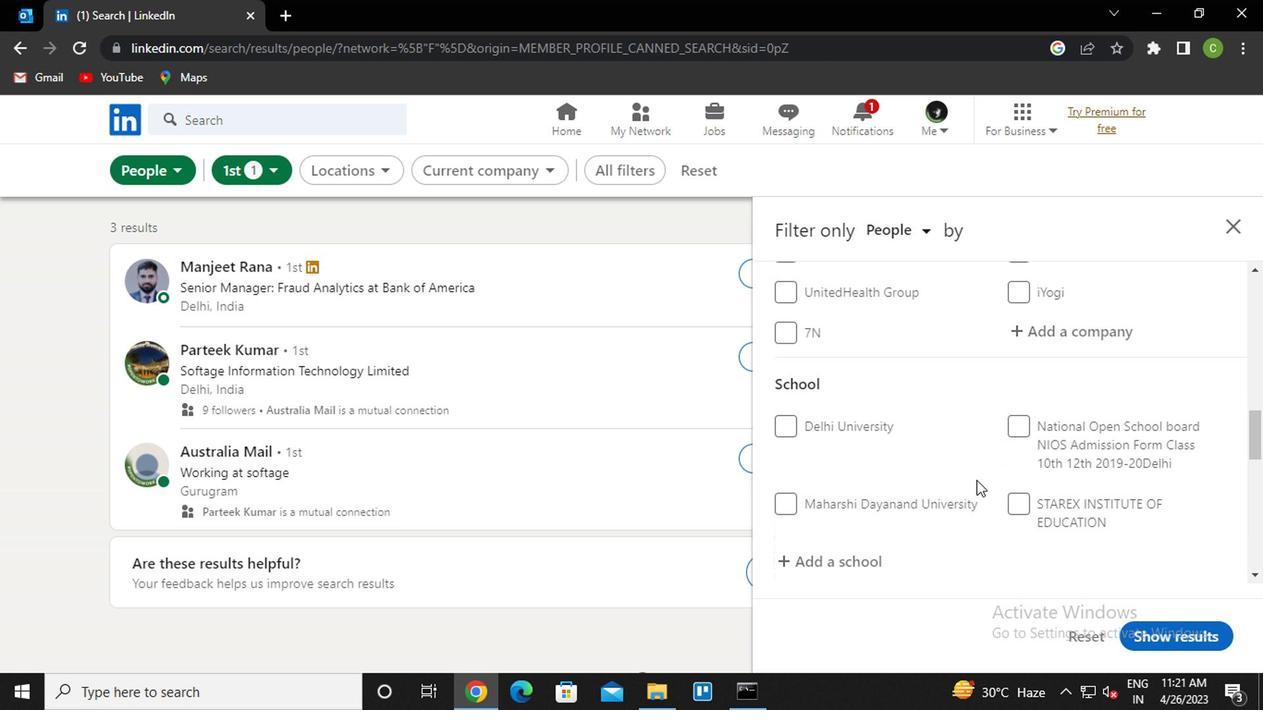 
Action: Mouse moved to (838, 426)
Screenshot: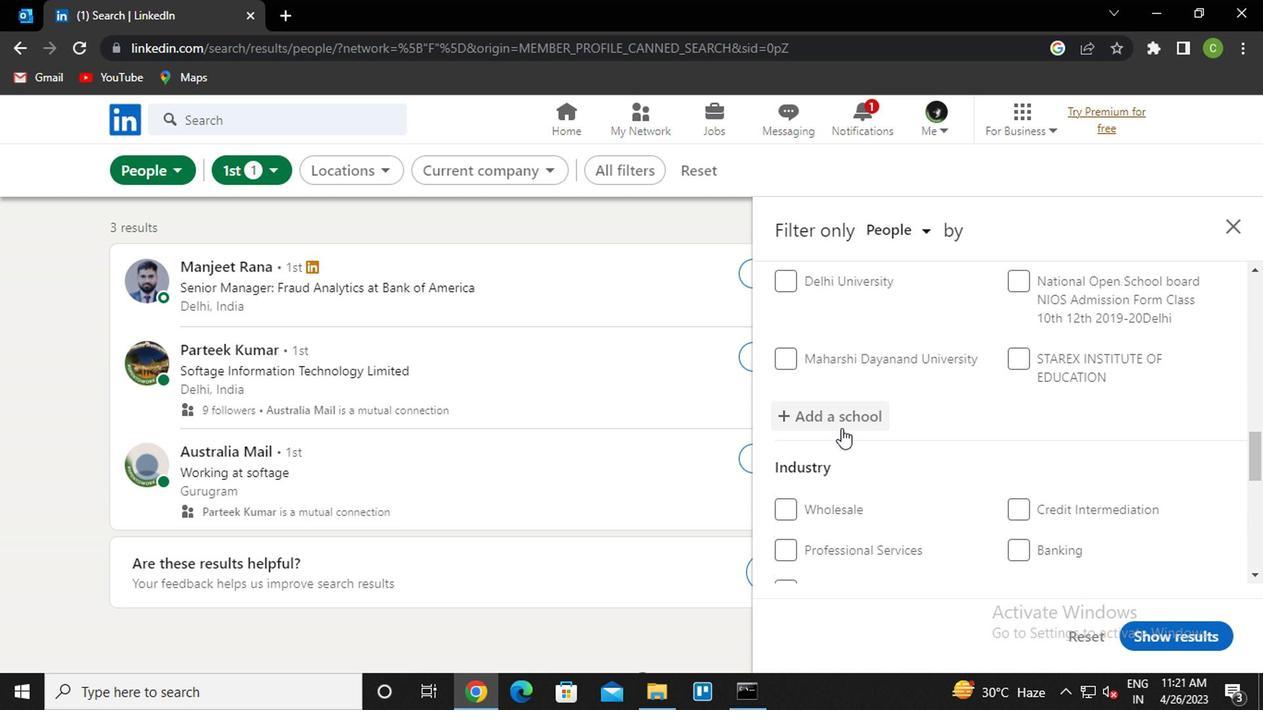 
Action: Mouse pressed left at (838, 426)
Screenshot: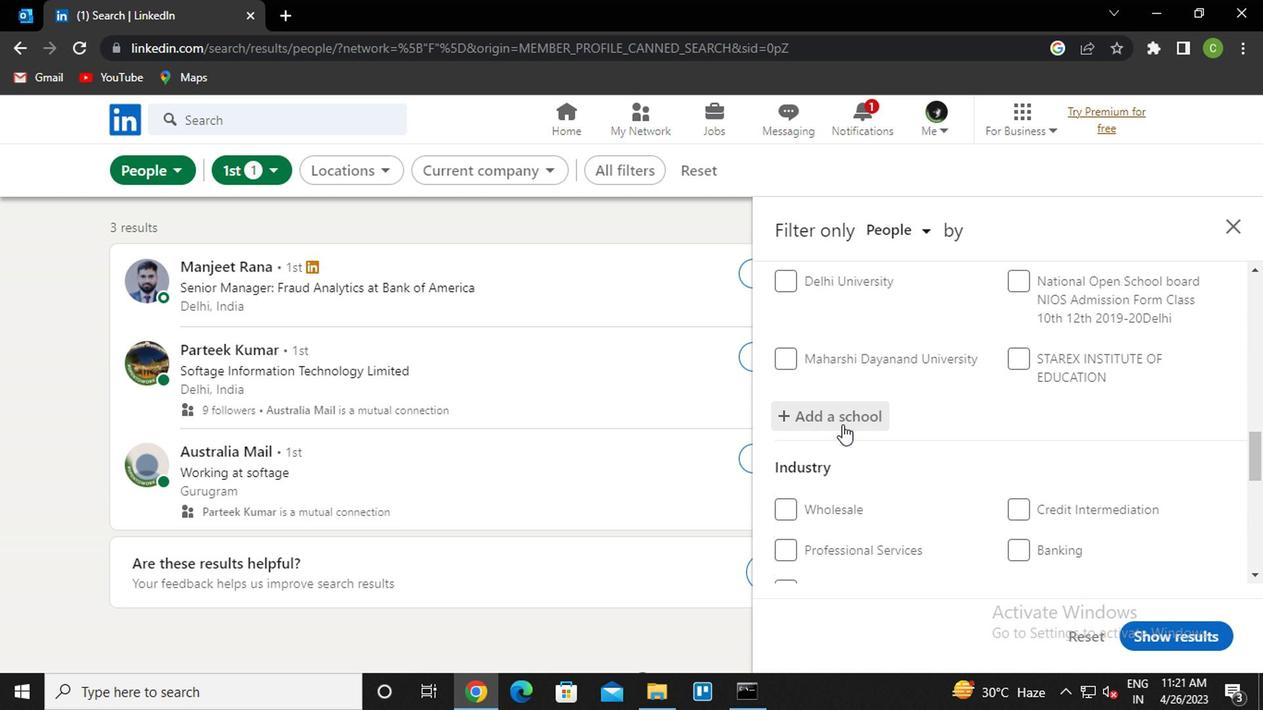 
Action: Key pressed <Key.caps_lock>b<Key.caps_lock>udge<Key.space><Key.down><Key.enter>
Screenshot: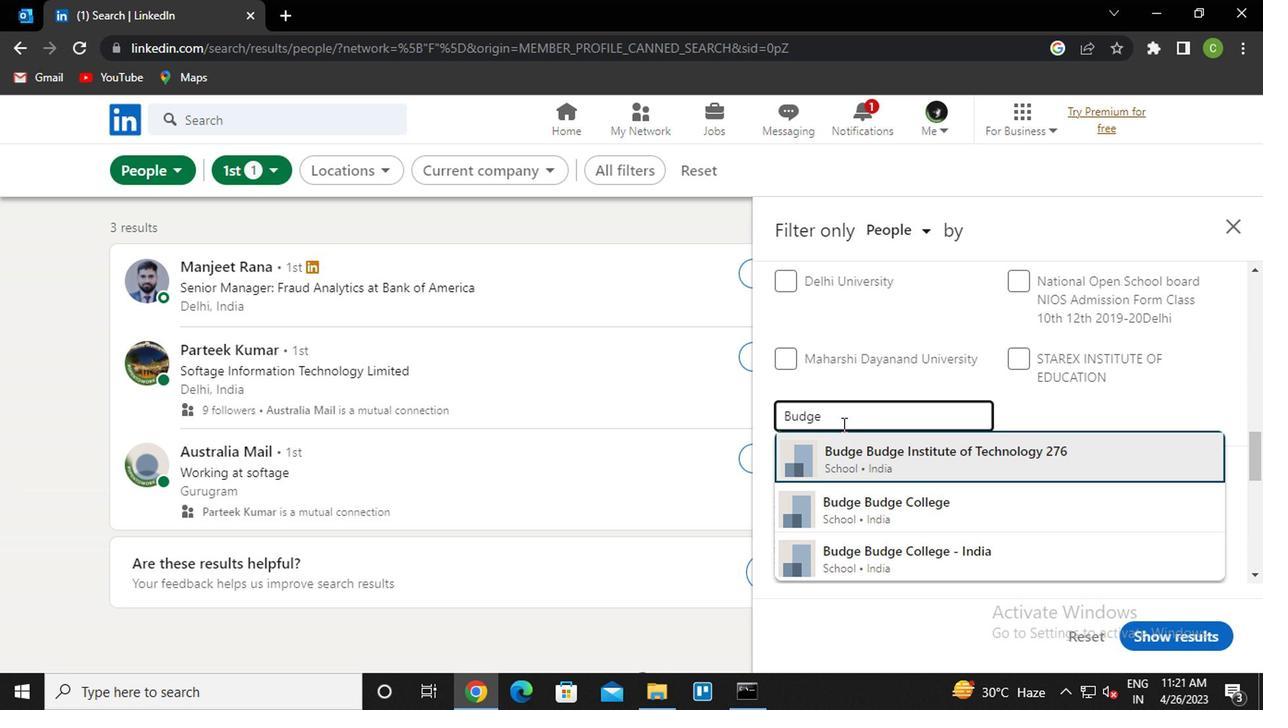 
Action: Mouse moved to (951, 452)
Screenshot: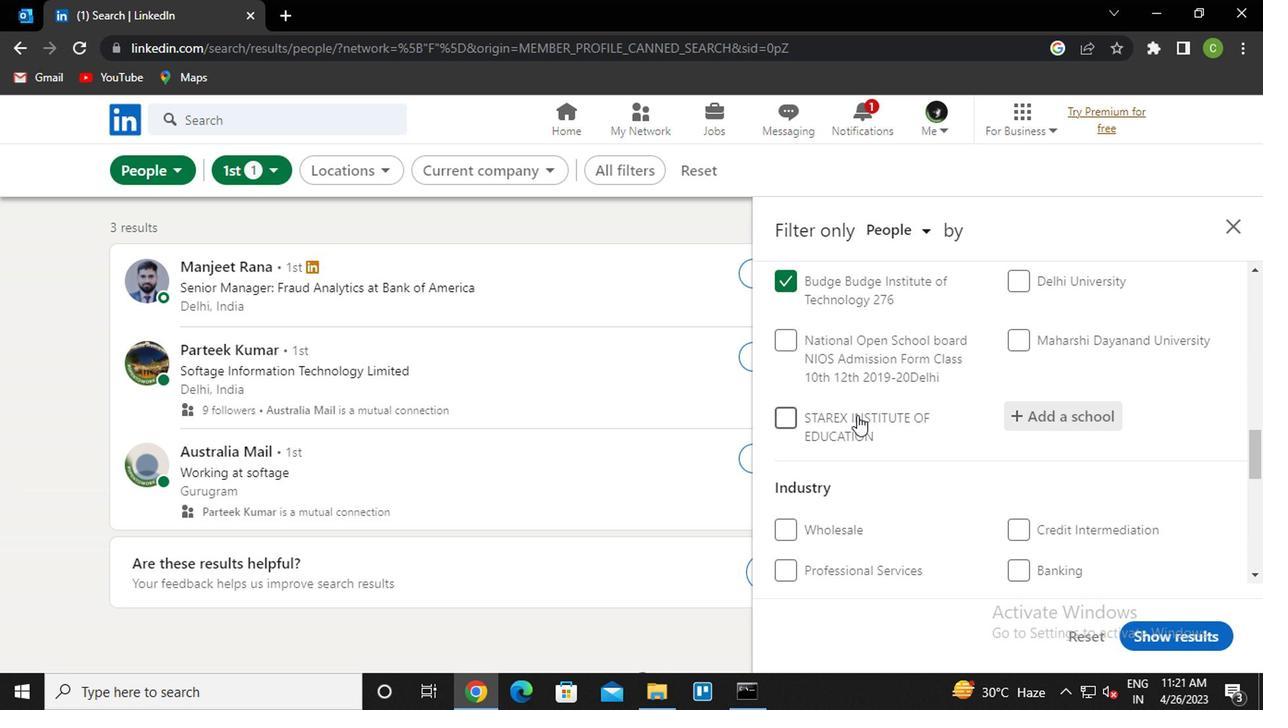 
Action: Mouse scrolled (951, 451) with delta (0, 0)
Screenshot: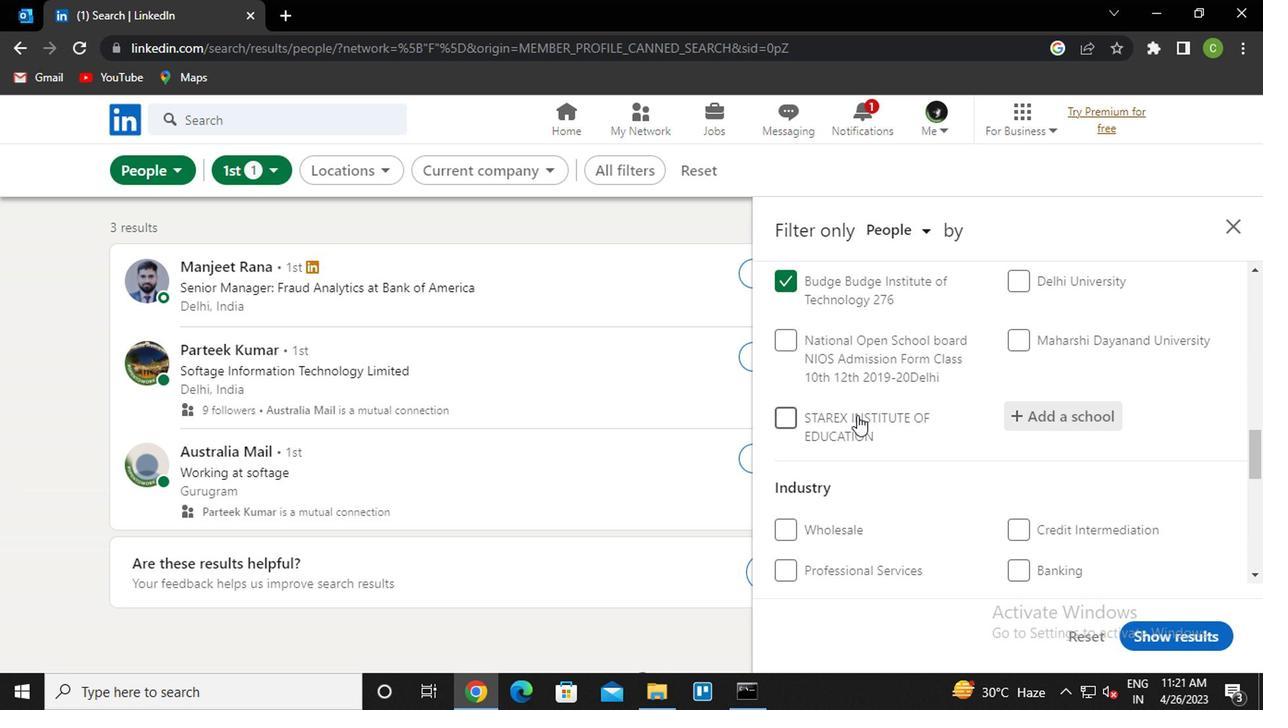 
Action: Mouse moved to (988, 462)
Screenshot: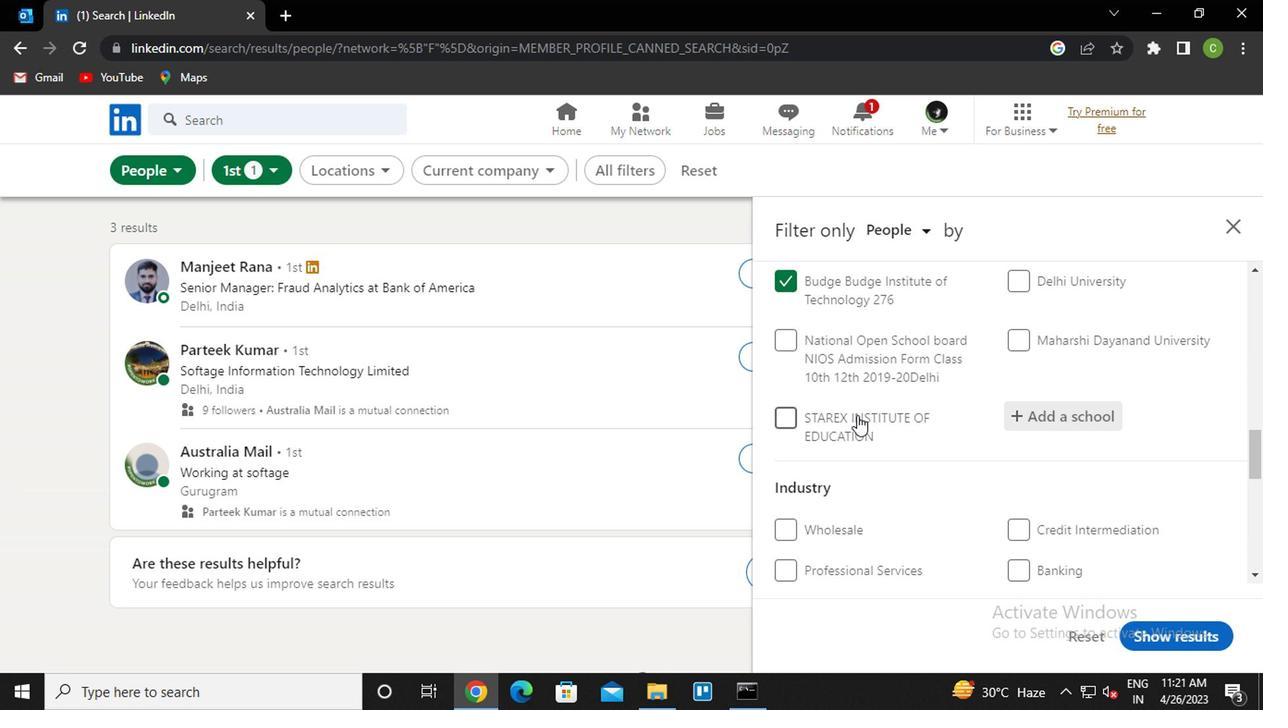 
Action: Mouse scrolled (988, 461) with delta (0, -1)
Screenshot: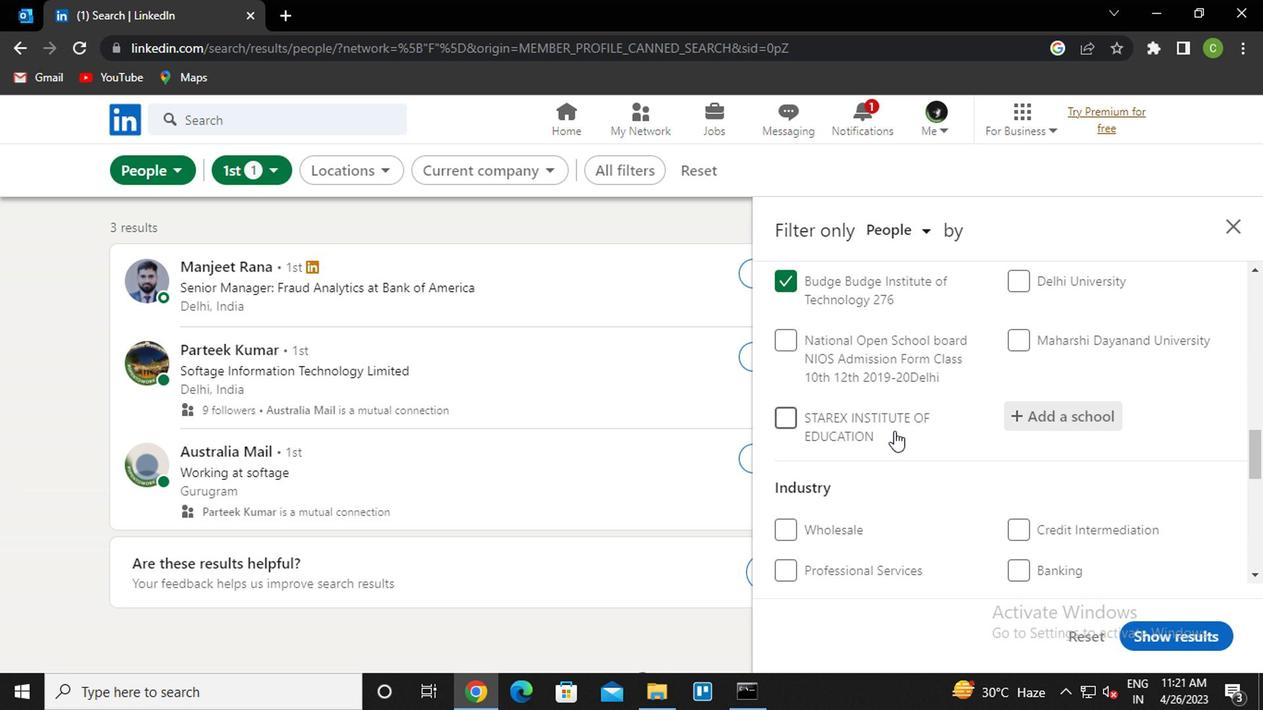 
Action: Mouse moved to (1063, 435)
Screenshot: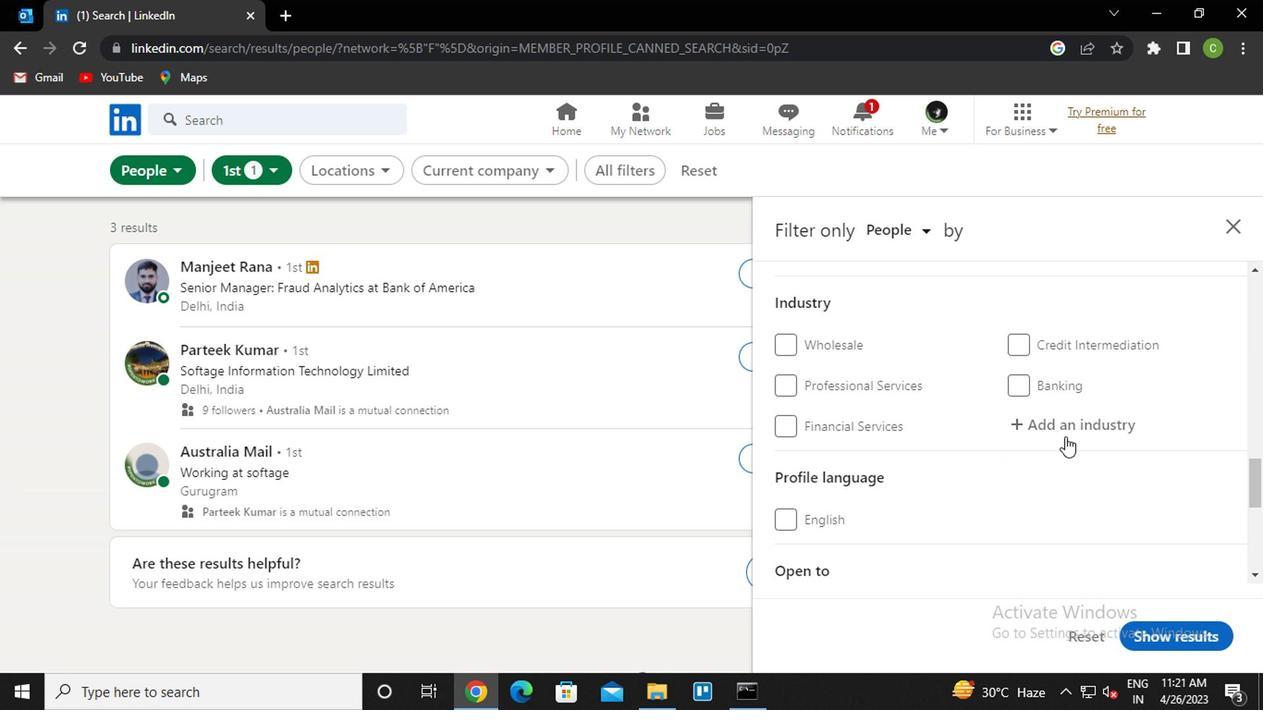 
Action: Mouse pressed left at (1063, 435)
Screenshot: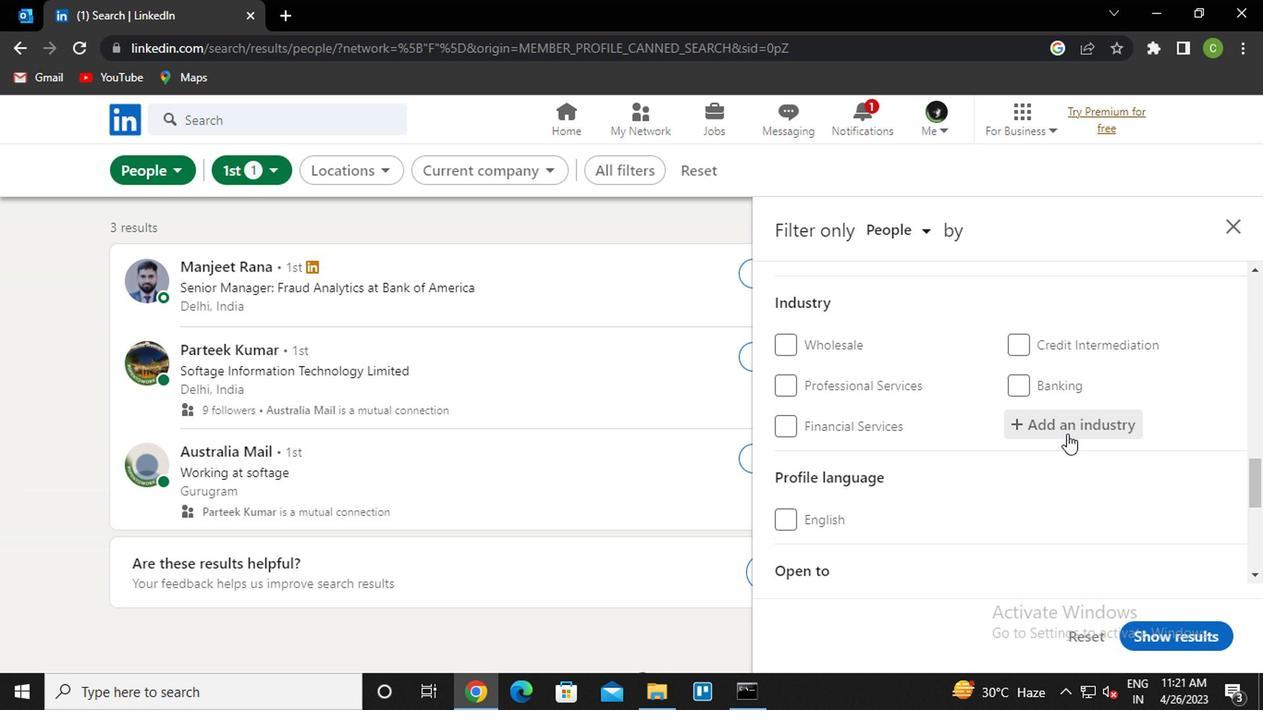 
Action: Key pressed <Key.caps_lock>r<Key.caps_lock>etail<Key.space>motor<Key.down><Key.enter>
Screenshot: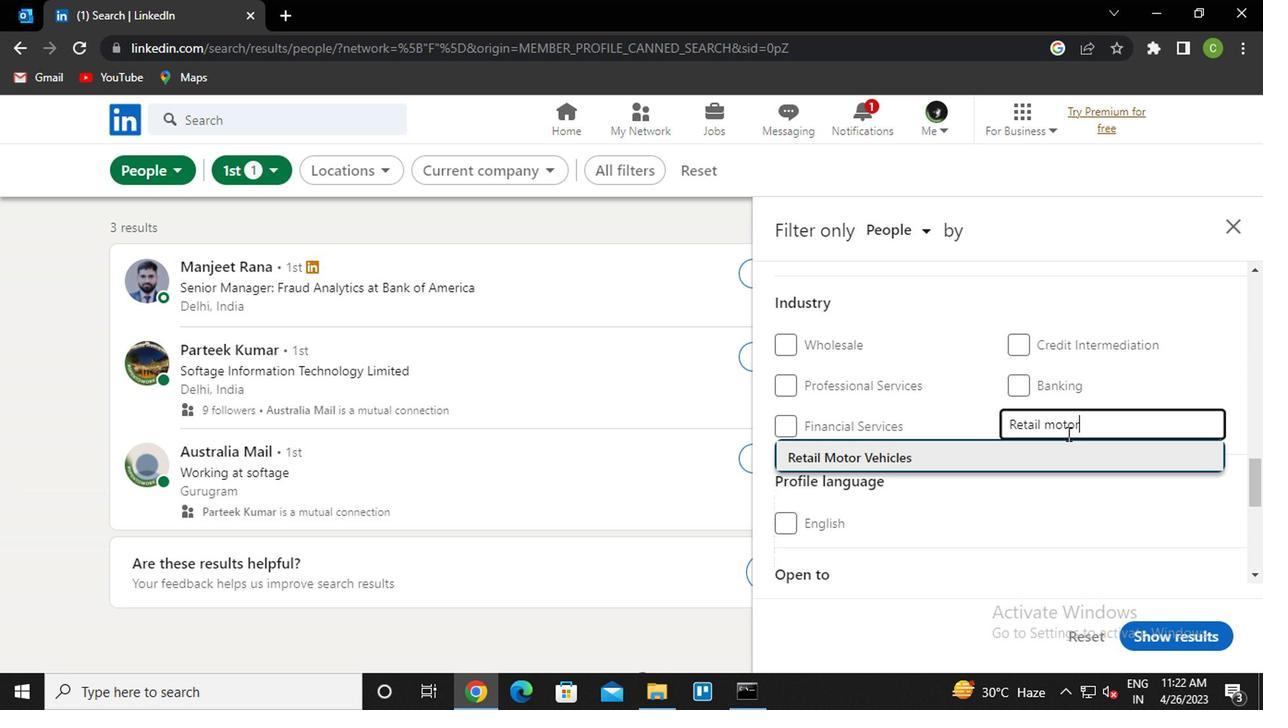 
Action: Mouse scrolled (1063, 434) with delta (0, -1)
Screenshot: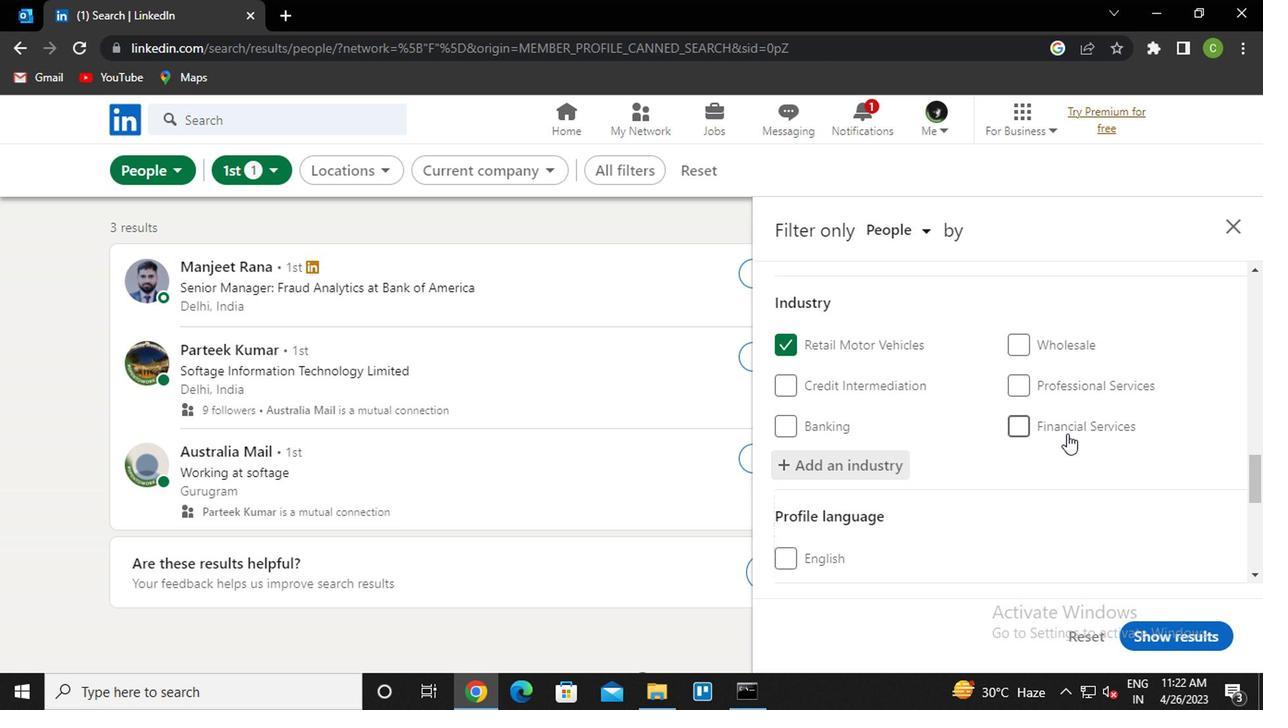 
Action: Mouse scrolled (1063, 434) with delta (0, -1)
Screenshot: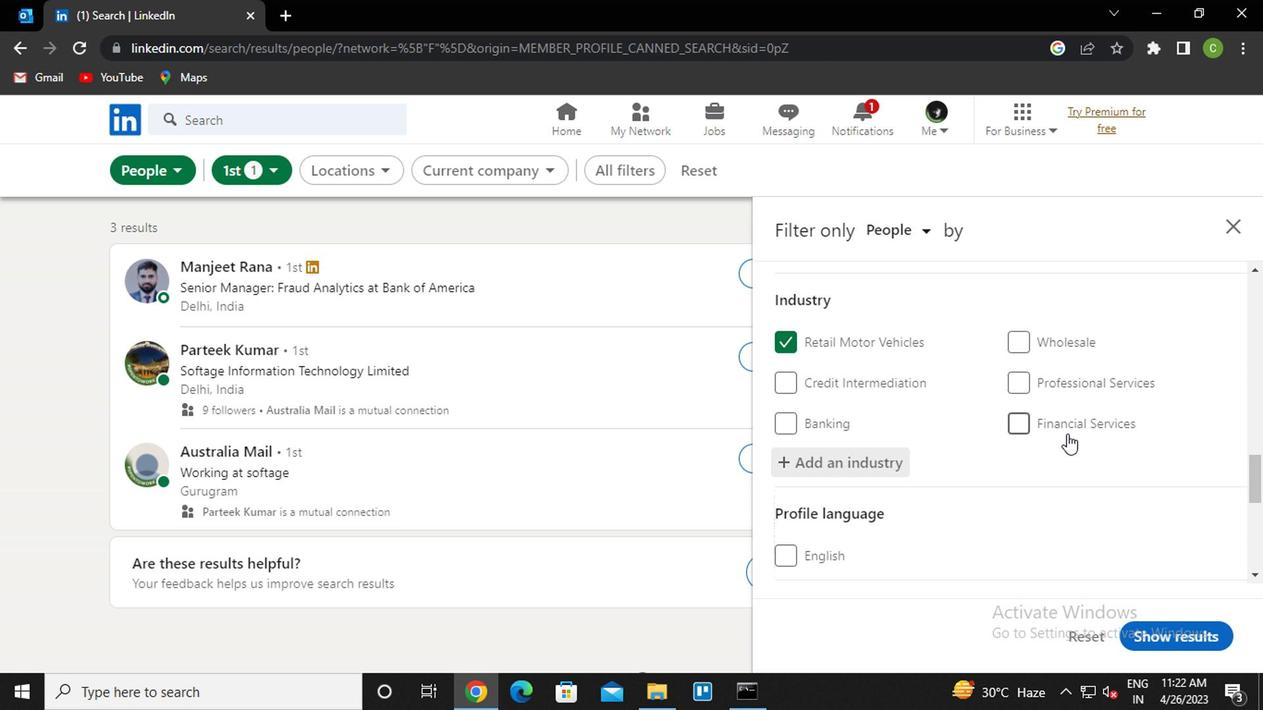 
Action: Mouse moved to (1062, 435)
Screenshot: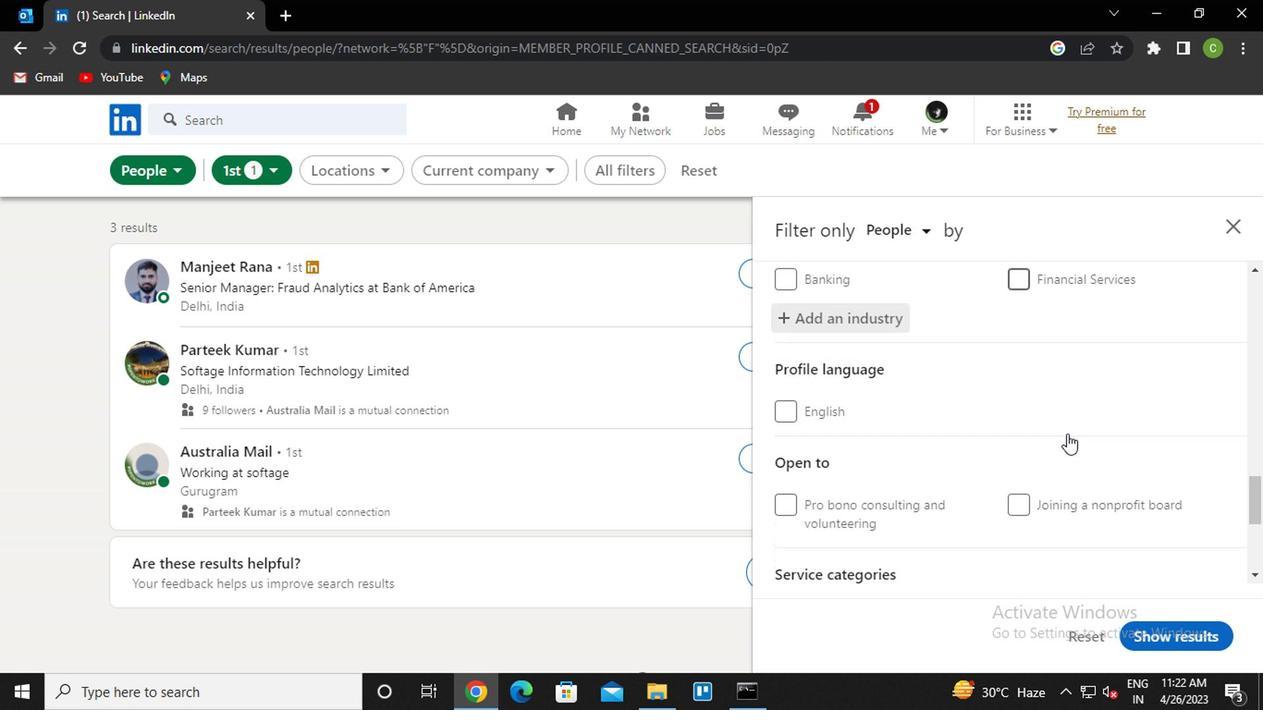 
Action: Mouse scrolled (1062, 434) with delta (0, -1)
Screenshot: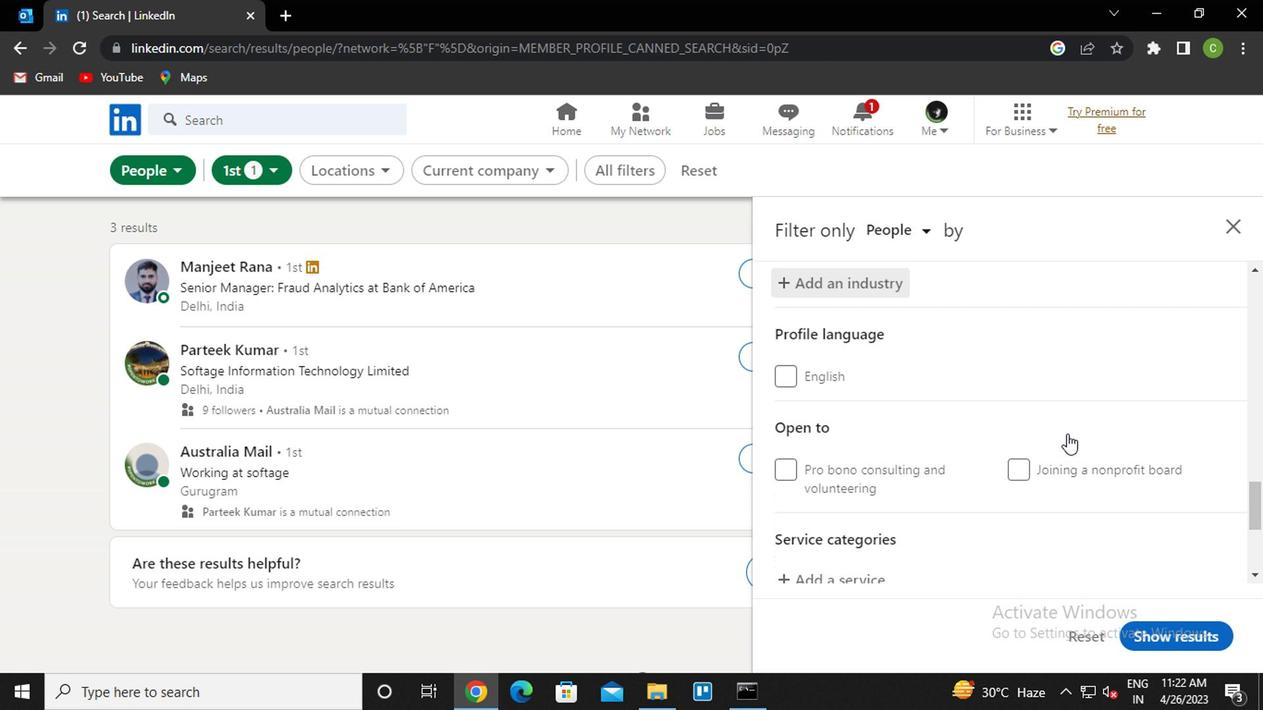 
Action: Mouse moved to (853, 478)
Screenshot: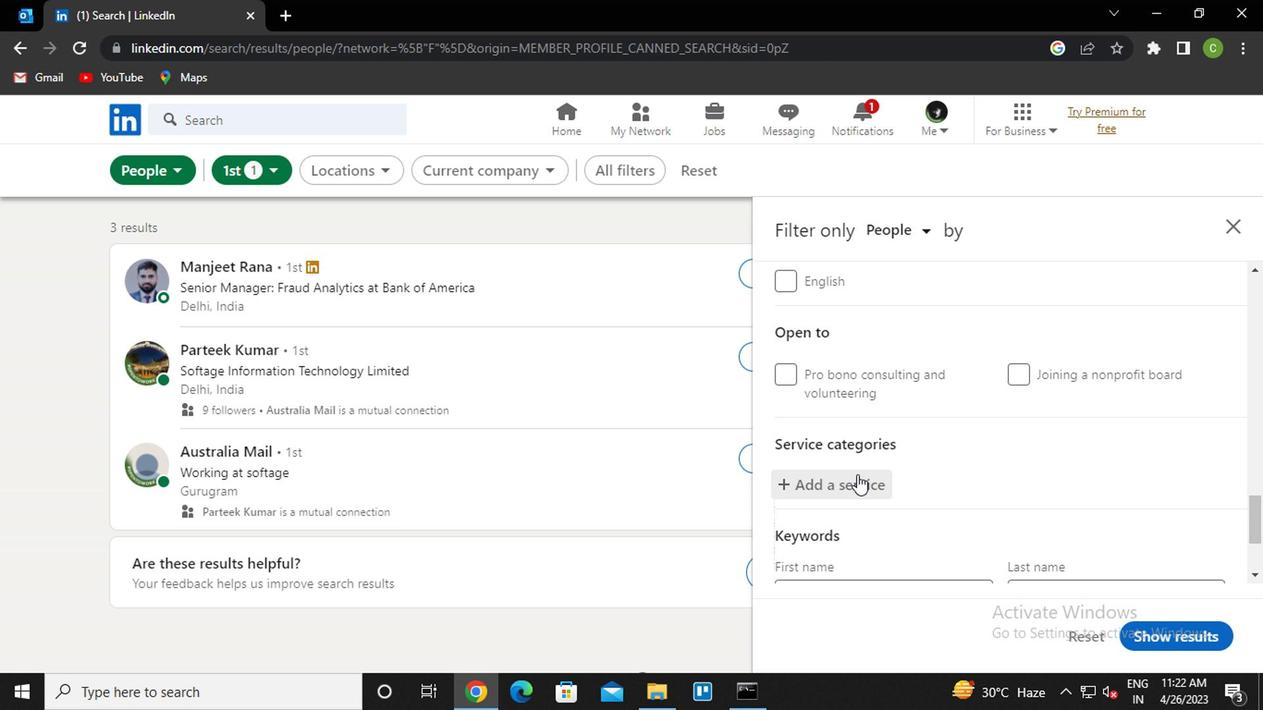 
Action: Mouse pressed left at (853, 478)
Screenshot: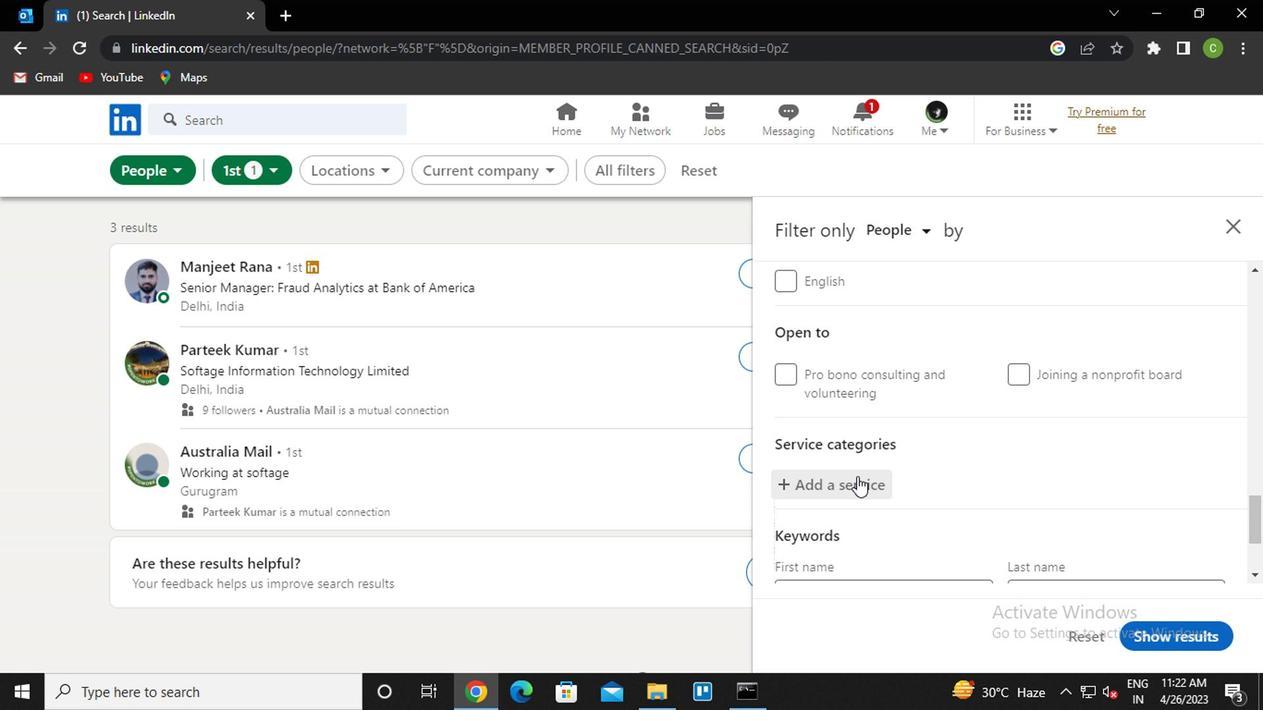 
Action: Key pressed <Key.caps_lock>p<Key.caps_lock>ublic<Key.space><Key.down><Key.down><Key.enter>
Screenshot: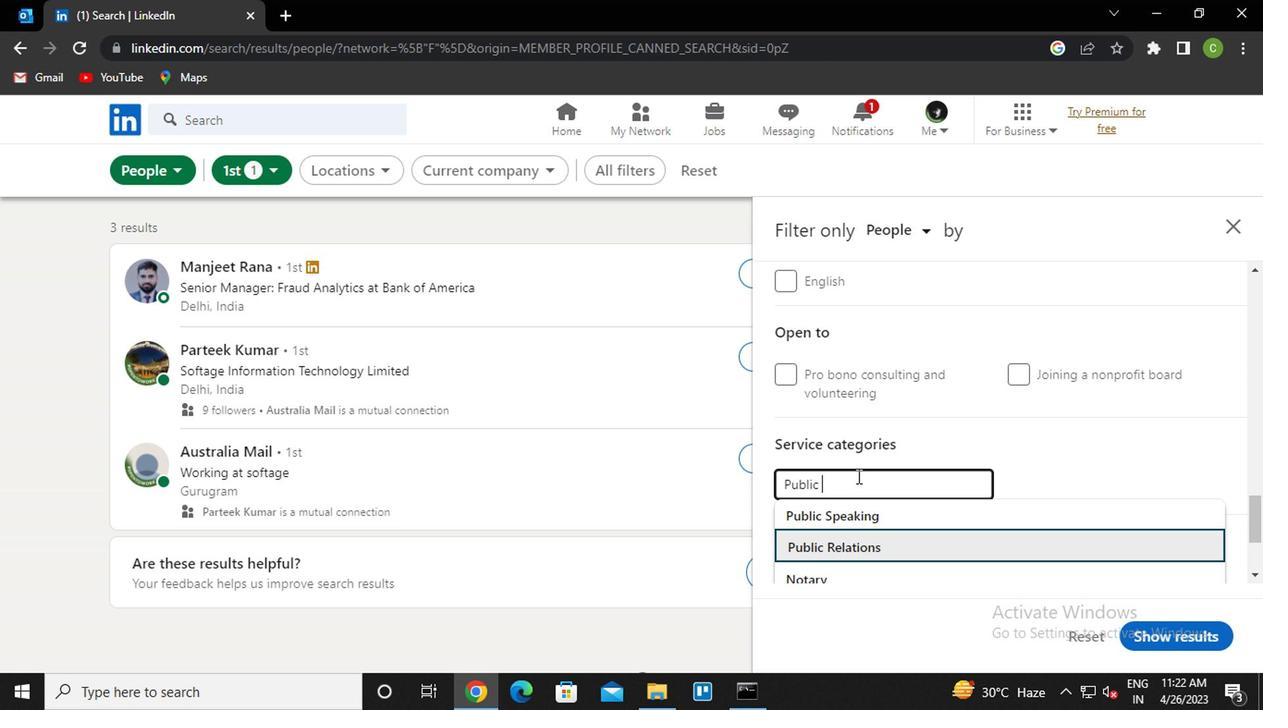 
Action: Mouse scrolled (853, 477) with delta (0, -1)
Screenshot: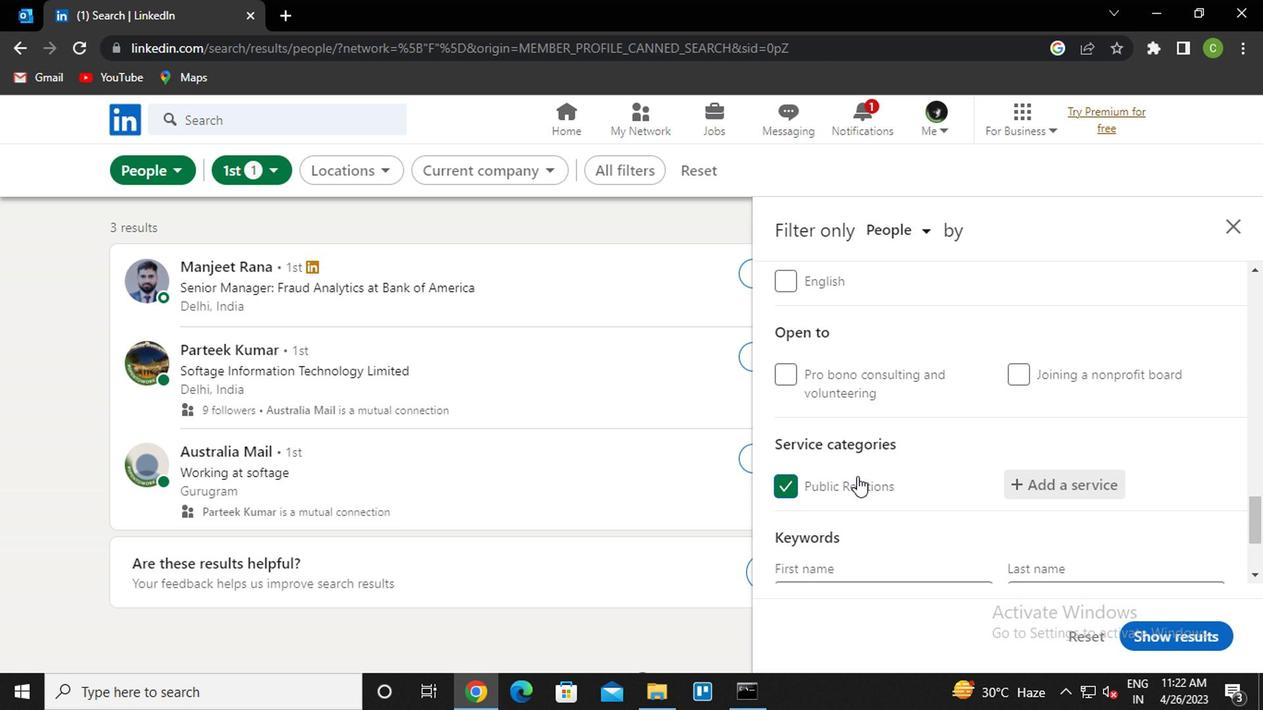 
Action: Mouse scrolled (853, 477) with delta (0, -1)
Screenshot: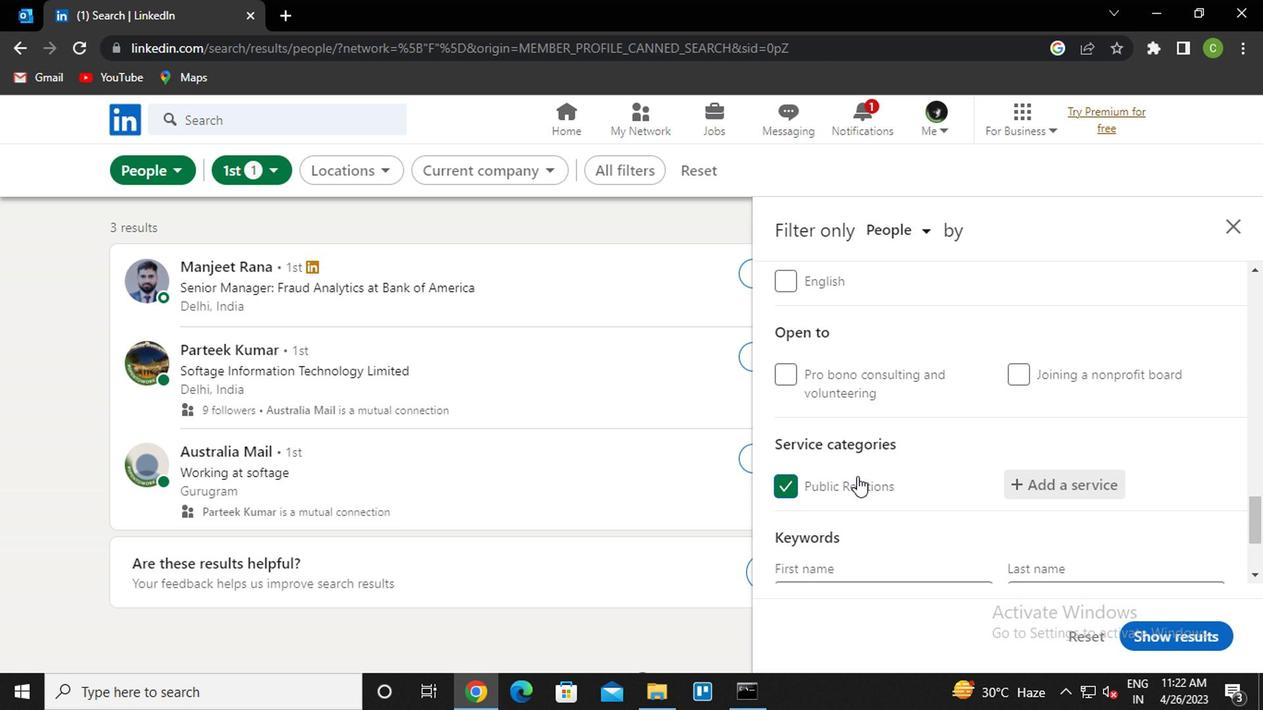 
Action: Mouse moved to (871, 510)
Screenshot: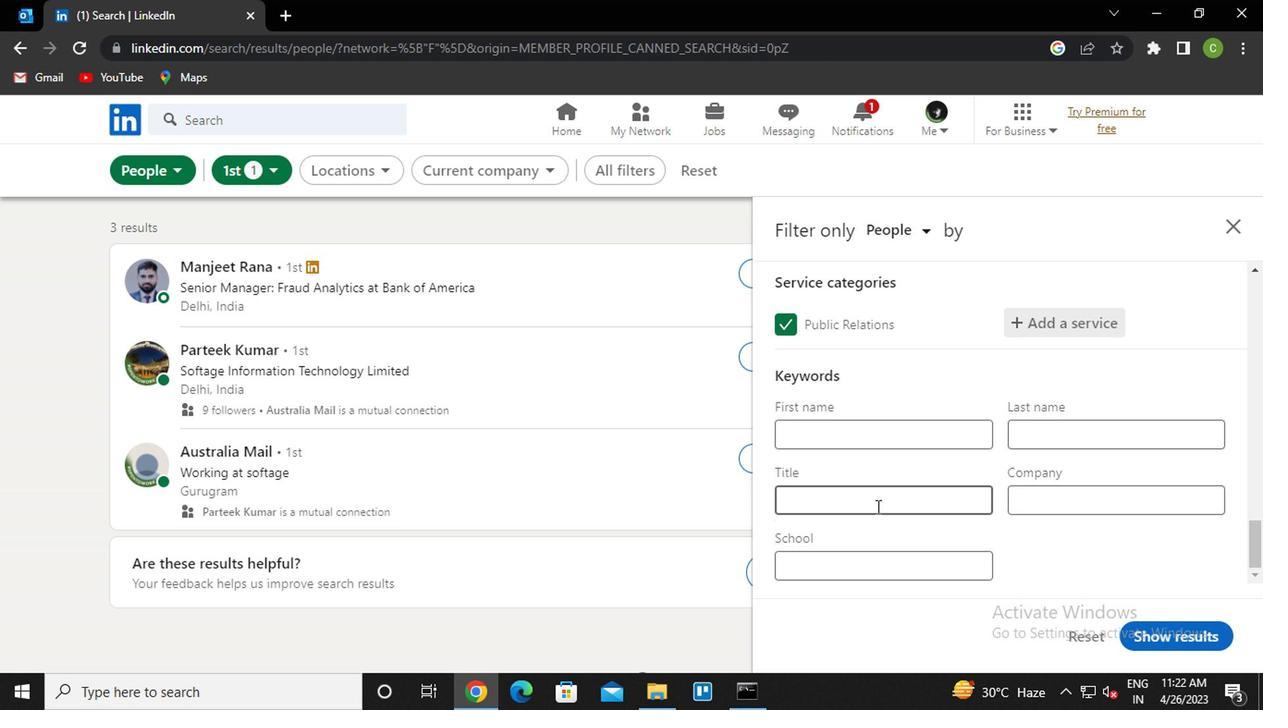 
Action: Mouse pressed left at (871, 510)
Screenshot: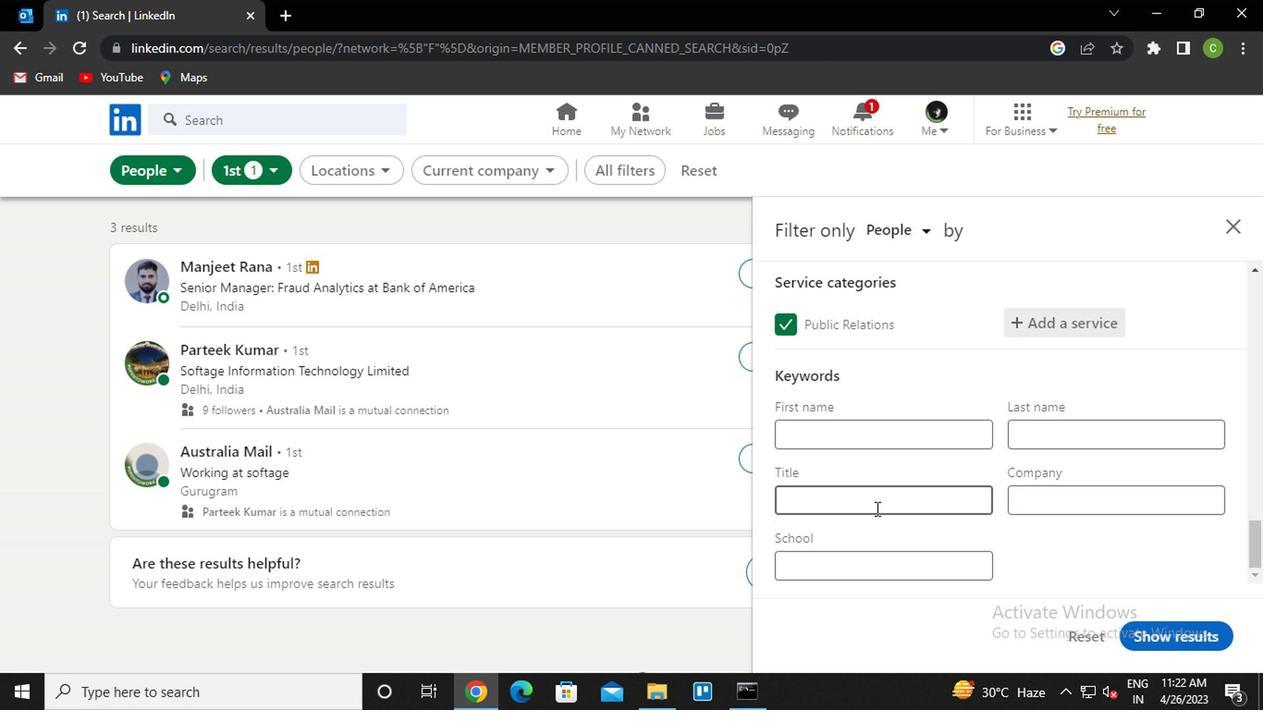
Action: Key pressed <Key.caps_lock>b<Key.caps_lock>arista
Screenshot: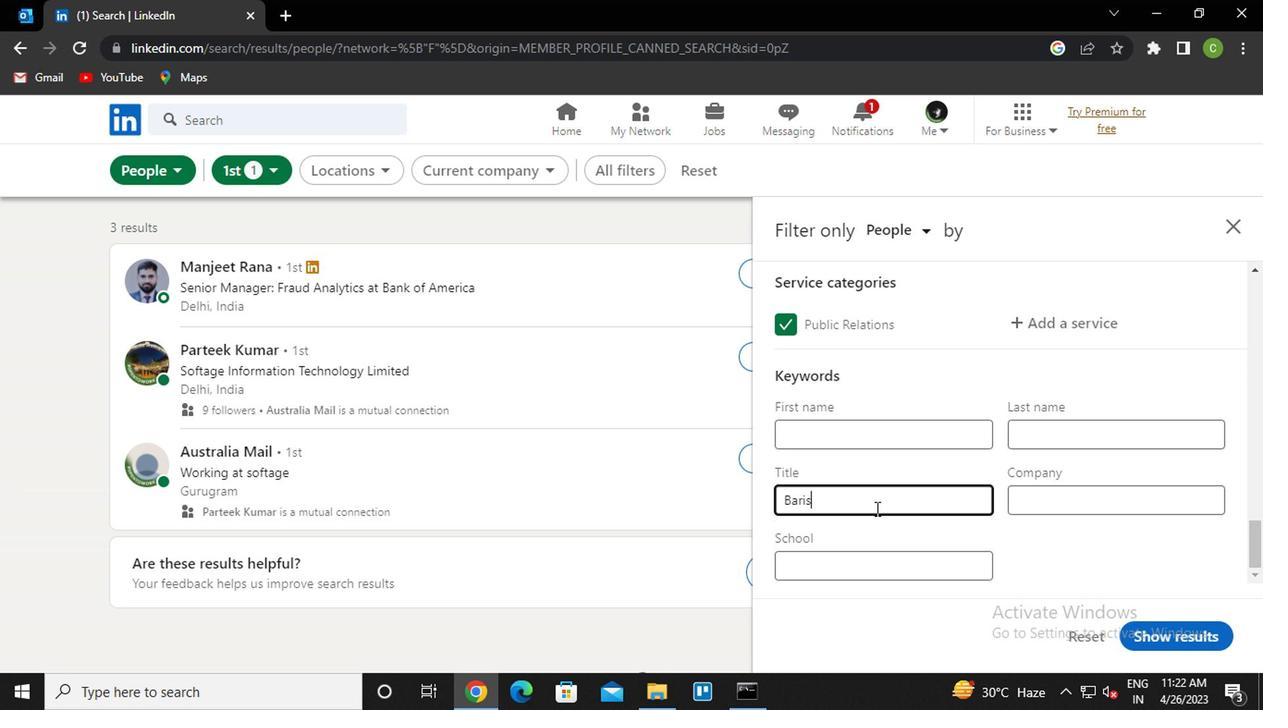 
Action: Mouse moved to (1155, 631)
Screenshot: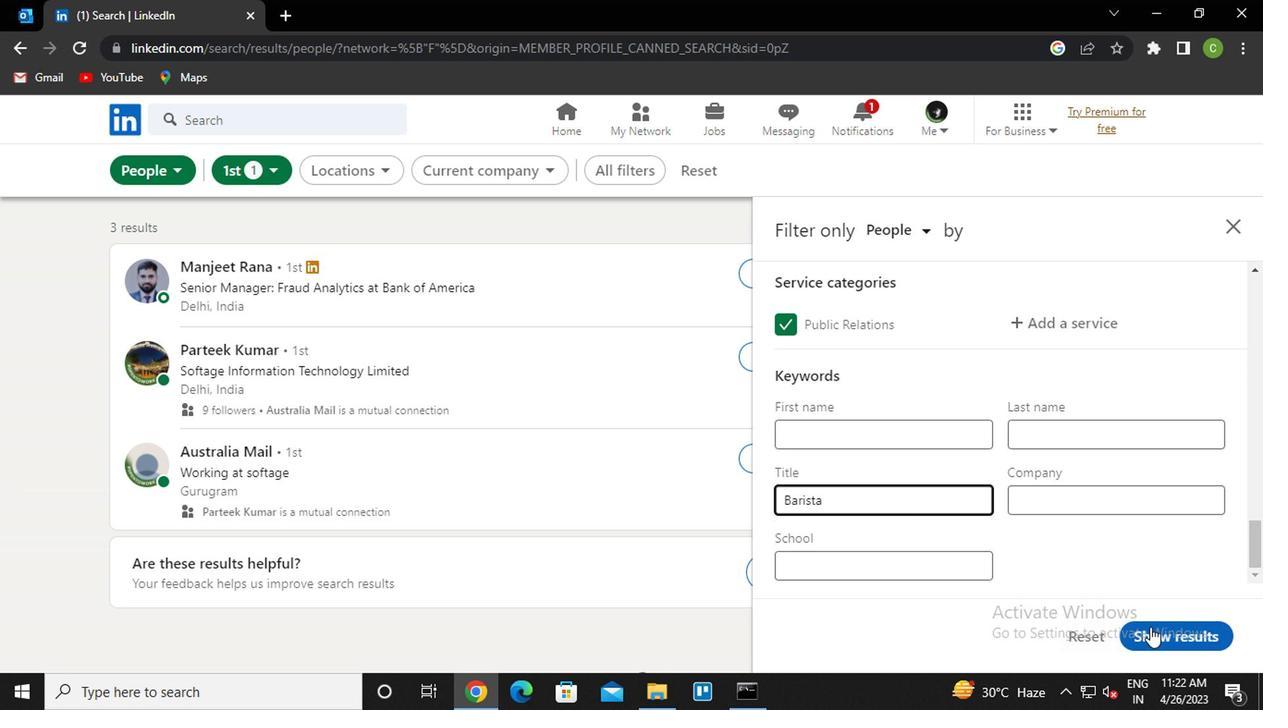 
Action: Mouse pressed left at (1155, 631)
Screenshot: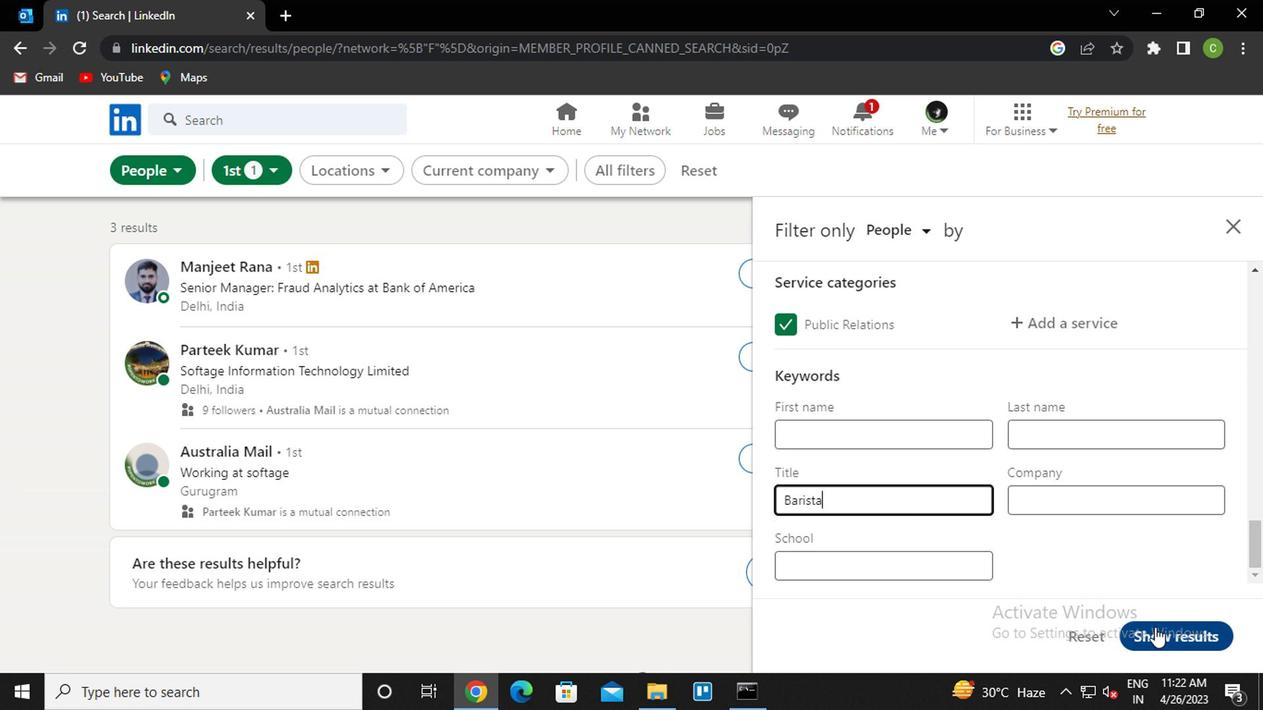 
Action: Mouse moved to (772, 593)
Screenshot: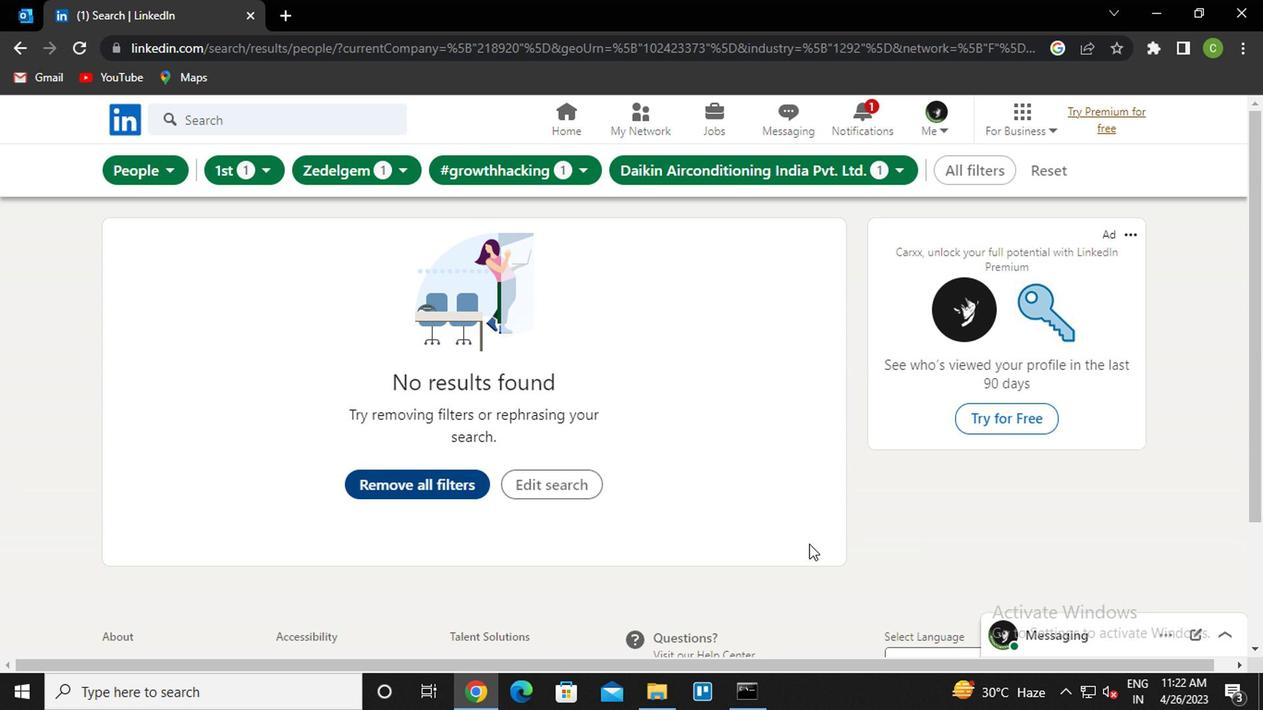 
